 Task: Create a due date automation trigger when advanced on, on the monday of the week a card is due add fields without custom field "Resume" set to a number greater or equal to 1 and lower or equal to 10 at 11:00 AM.
Action: Mouse moved to (1292, 100)
Screenshot: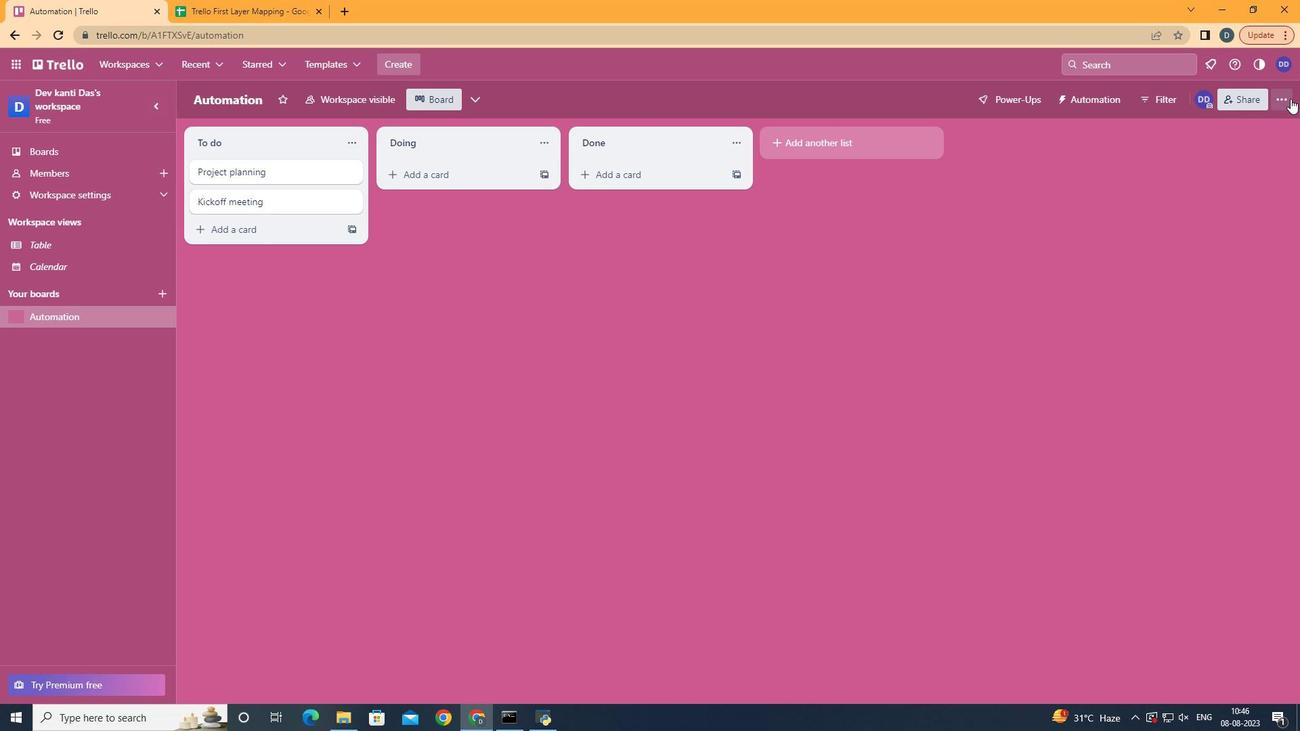 
Action: Mouse pressed left at (1292, 100)
Screenshot: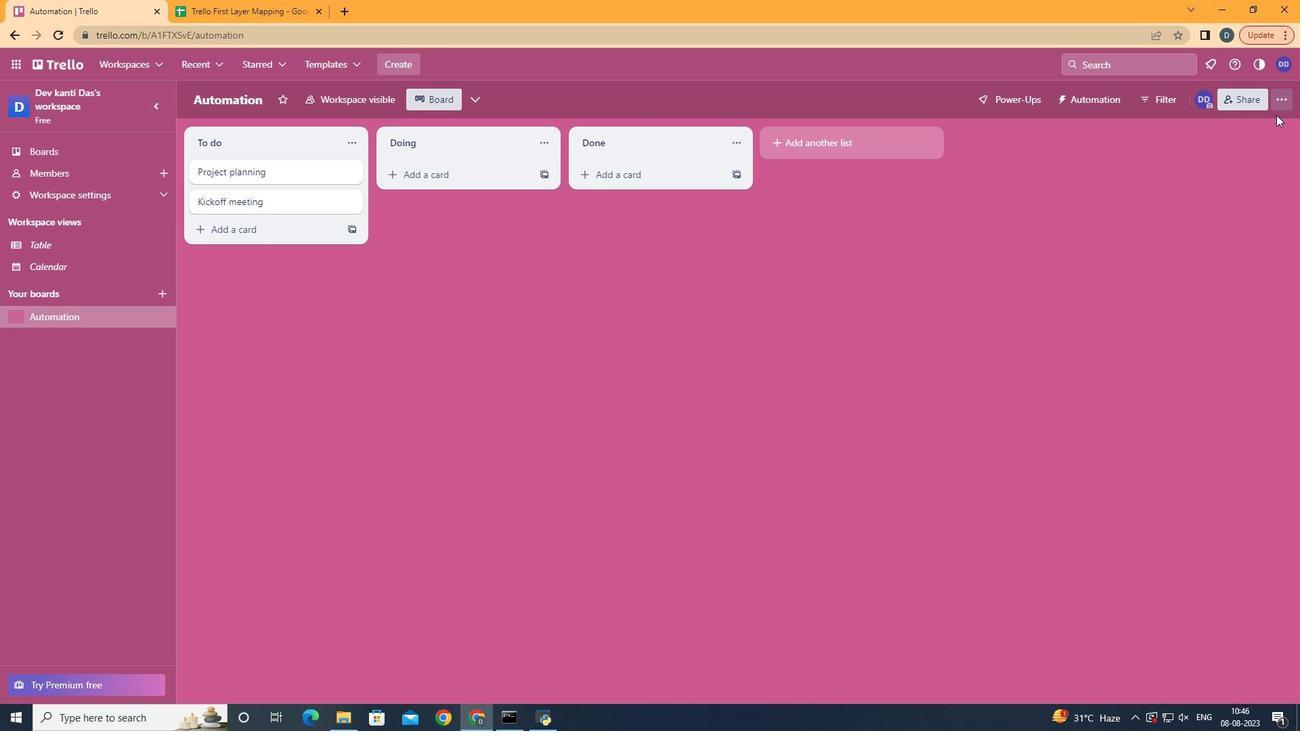 
Action: Mouse moved to (1176, 272)
Screenshot: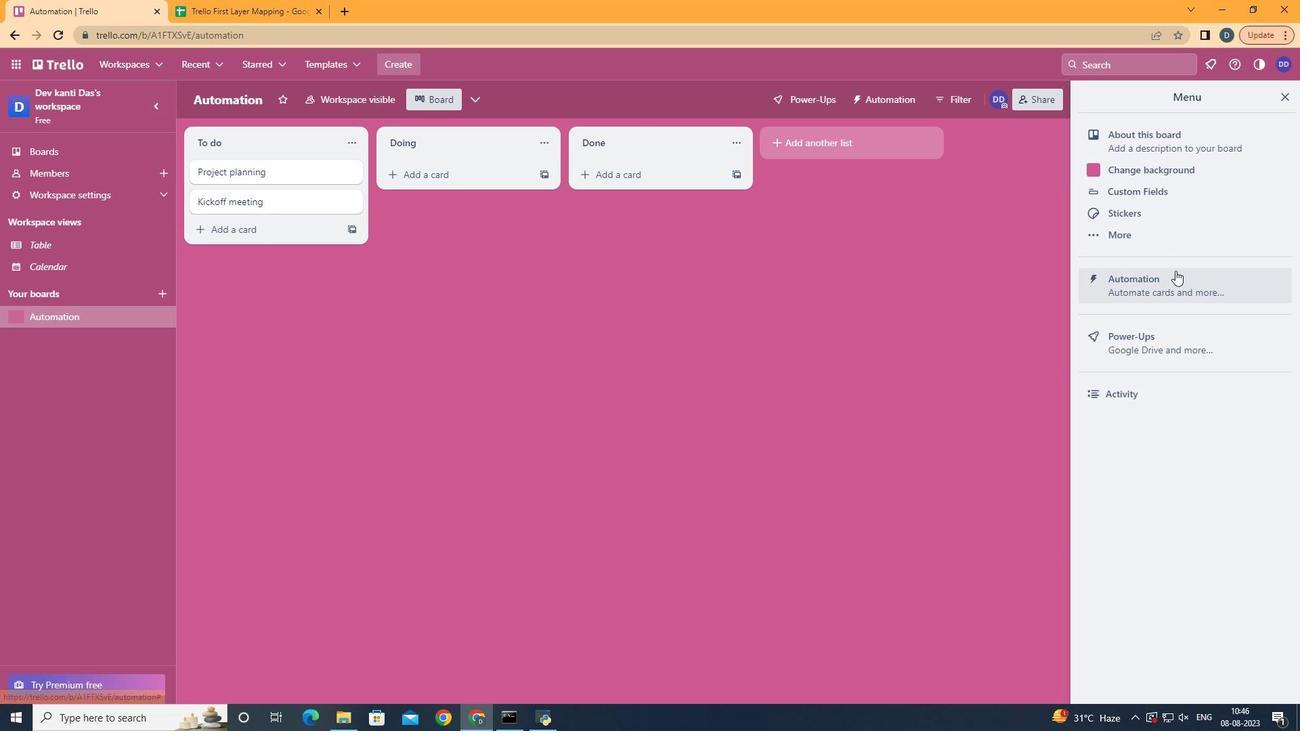
Action: Mouse pressed left at (1176, 272)
Screenshot: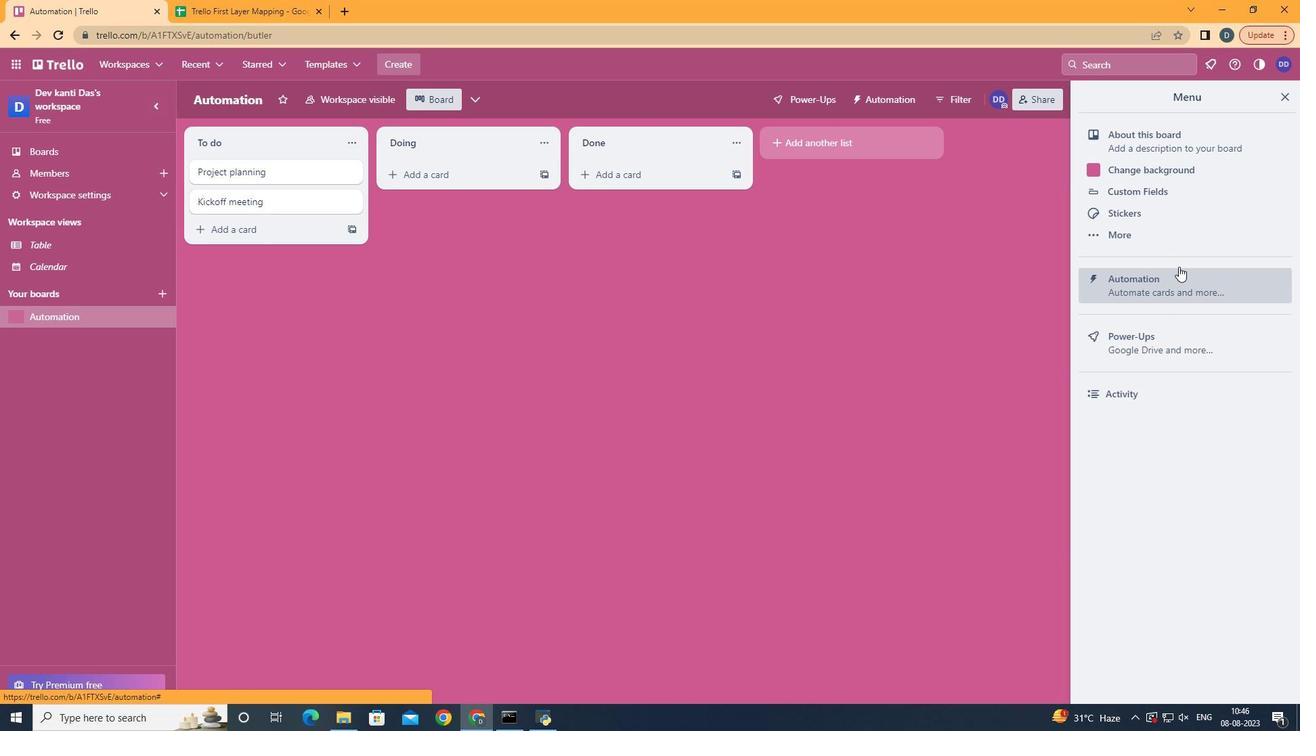 
Action: Mouse moved to (231, 272)
Screenshot: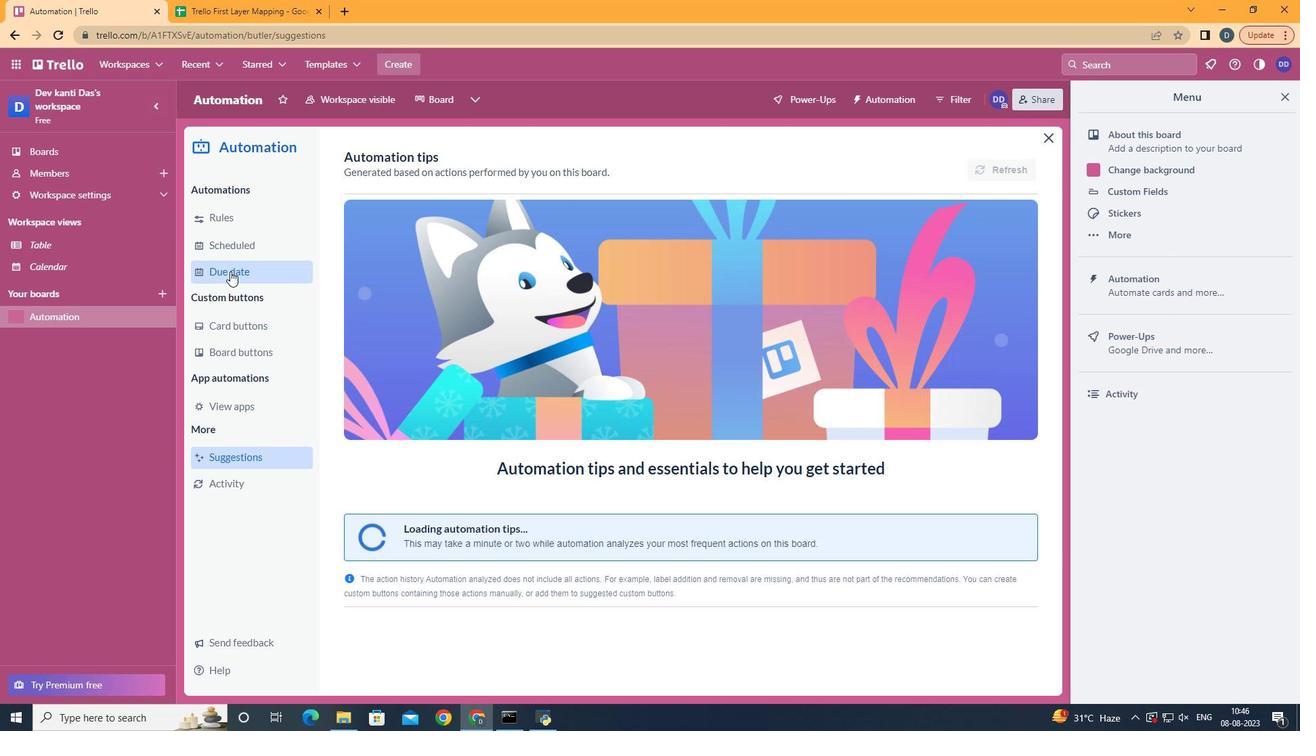 
Action: Mouse pressed left at (231, 272)
Screenshot: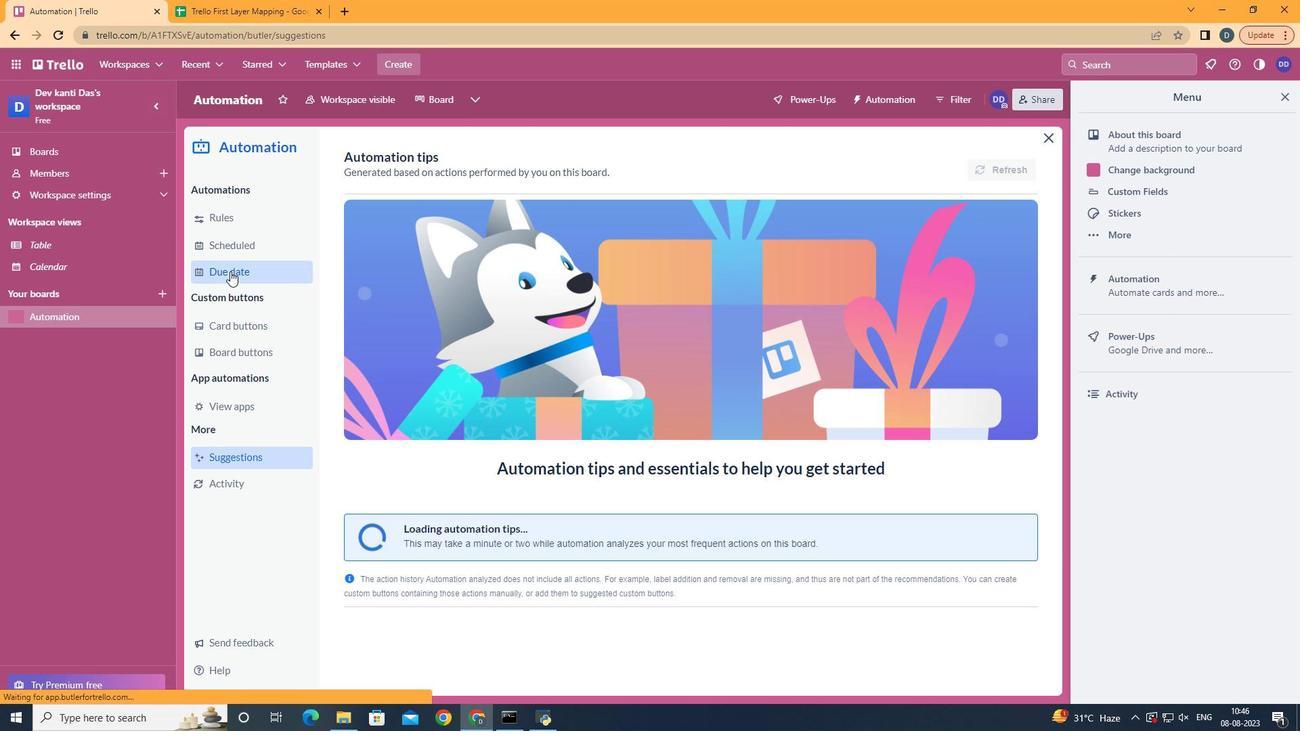 
Action: Mouse moved to (933, 165)
Screenshot: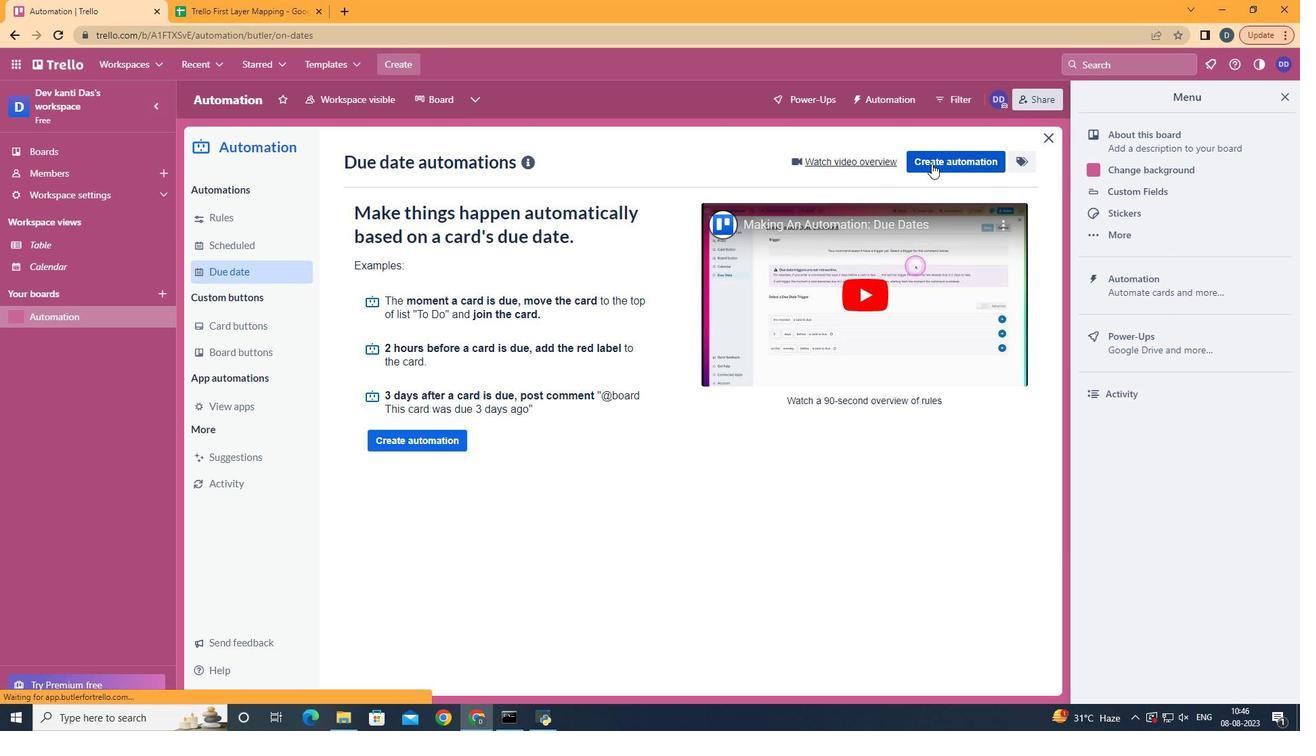 
Action: Mouse pressed left at (933, 165)
Screenshot: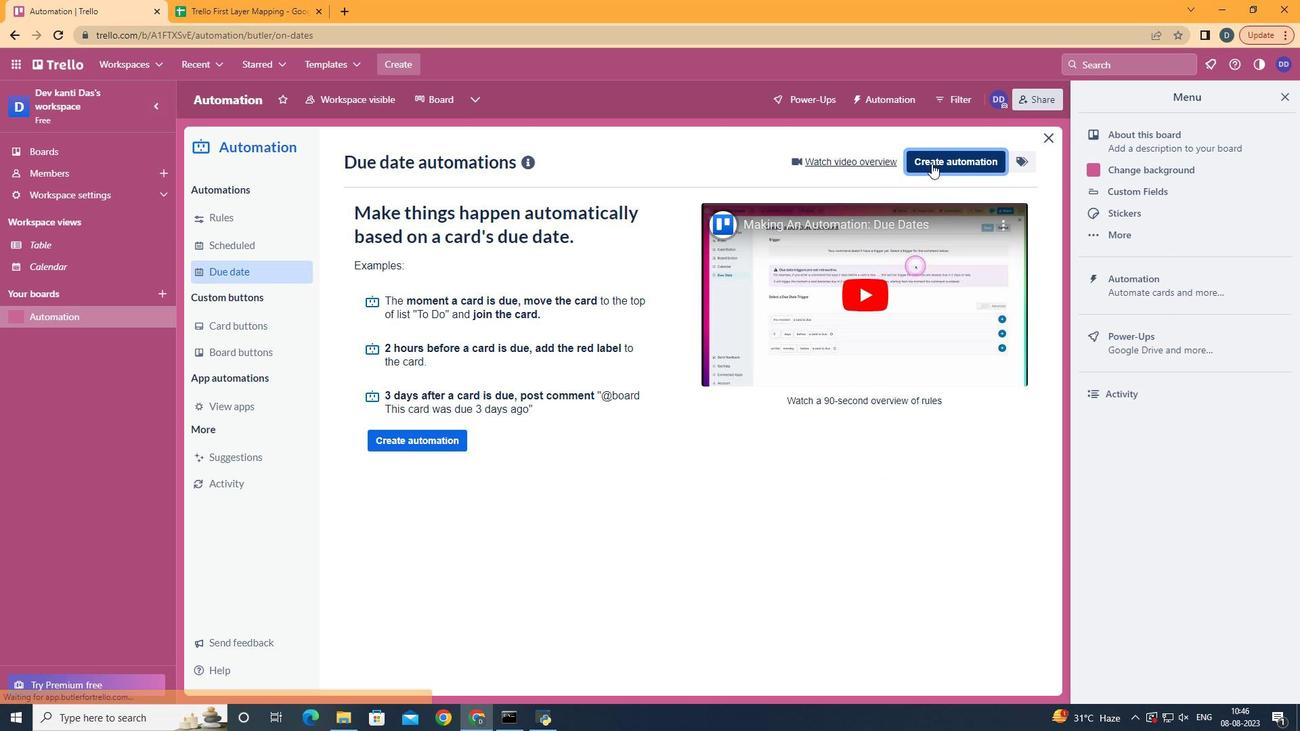 
Action: Mouse moved to (700, 293)
Screenshot: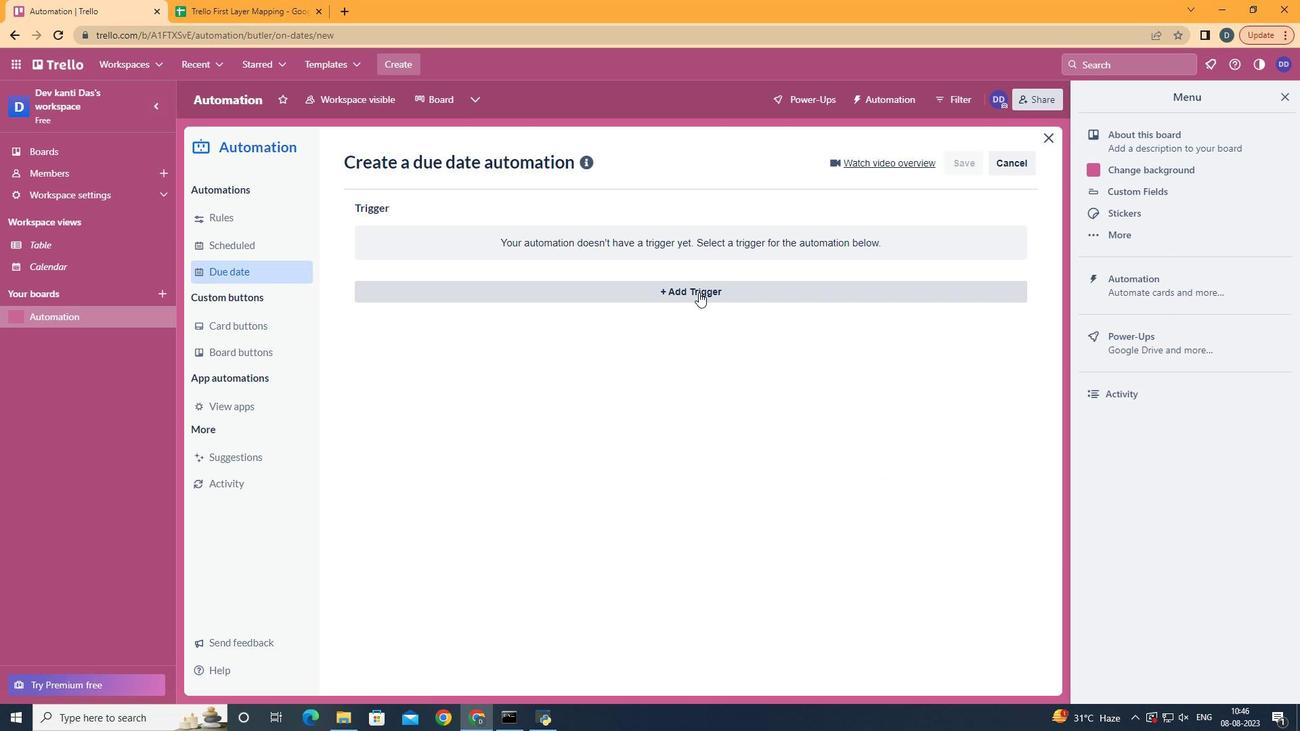 
Action: Mouse pressed left at (700, 293)
Screenshot: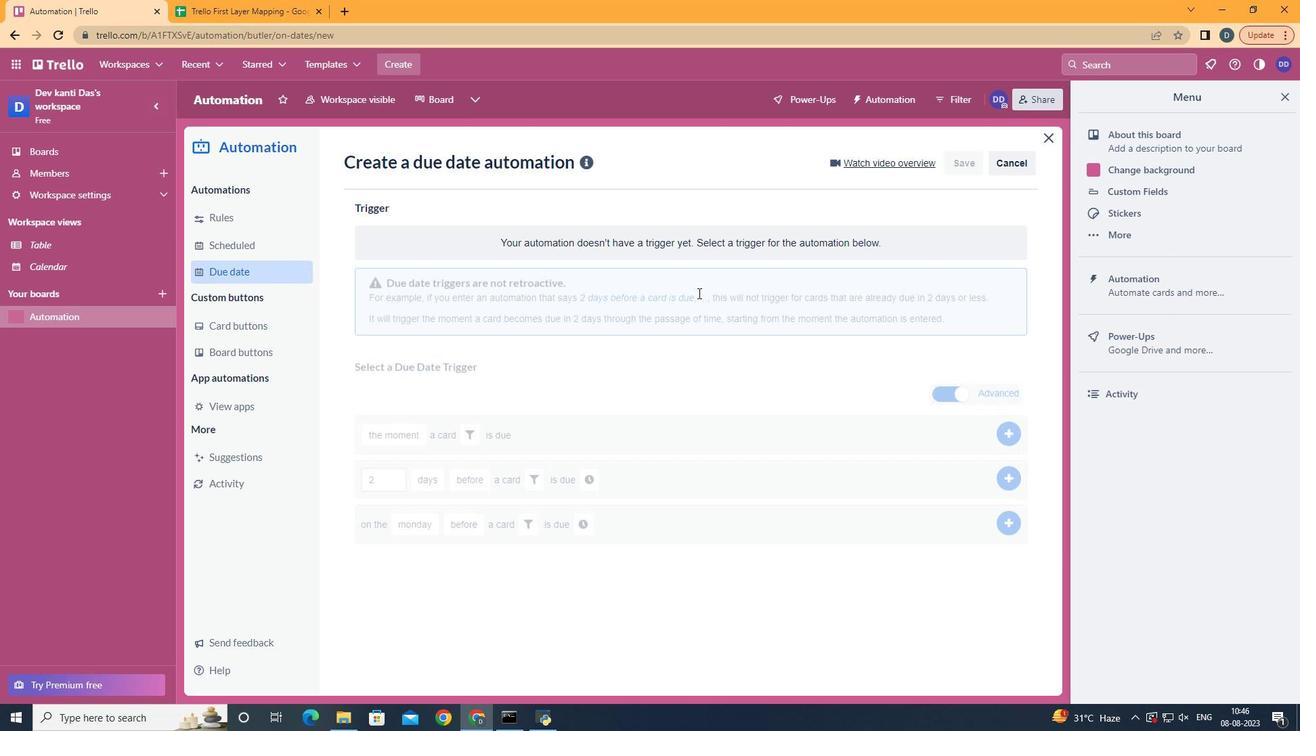 
Action: Mouse moved to (441, 360)
Screenshot: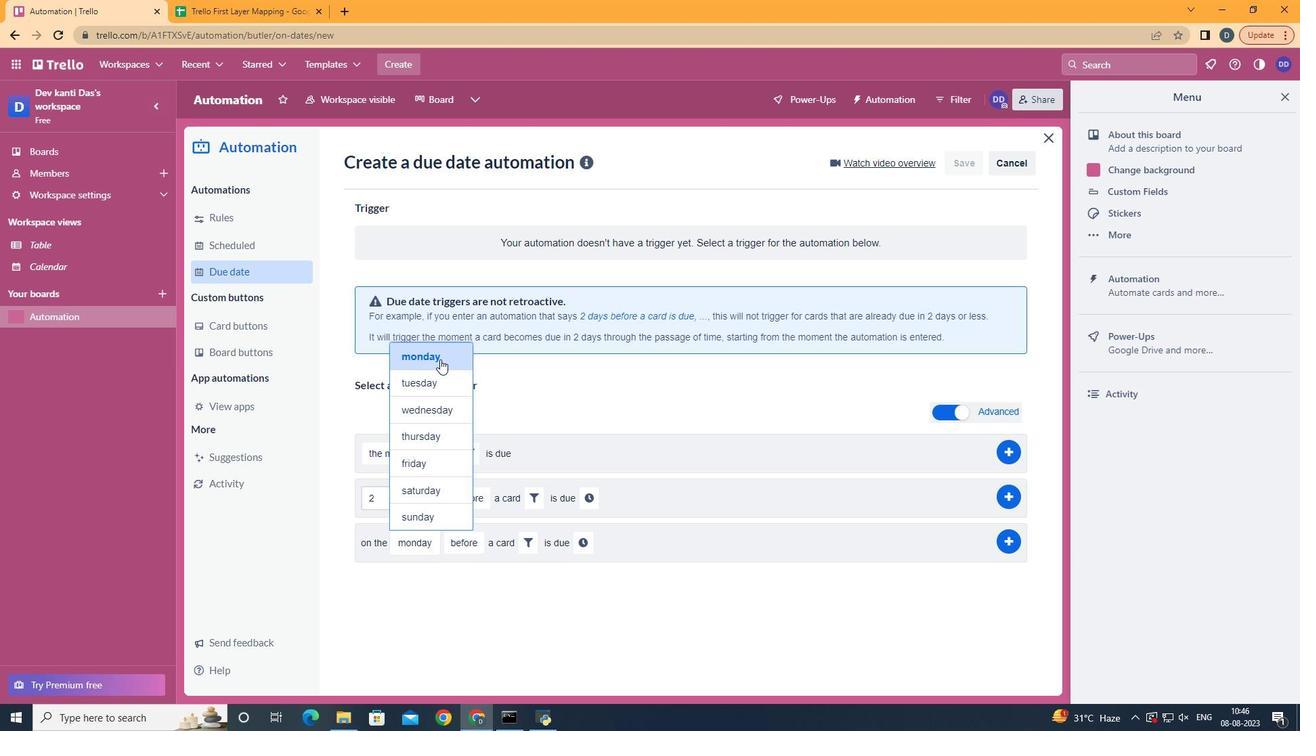 
Action: Mouse pressed left at (441, 360)
Screenshot: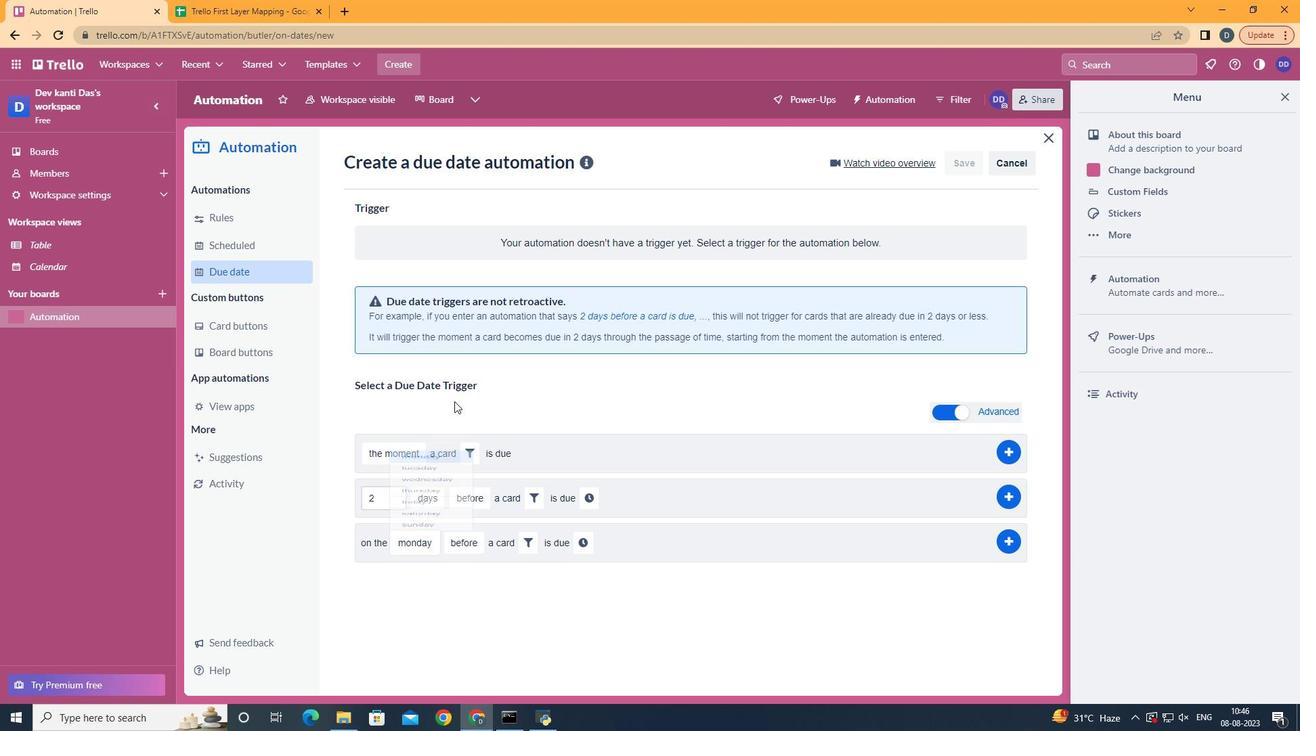 
Action: Mouse moved to (472, 627)
Screenshot: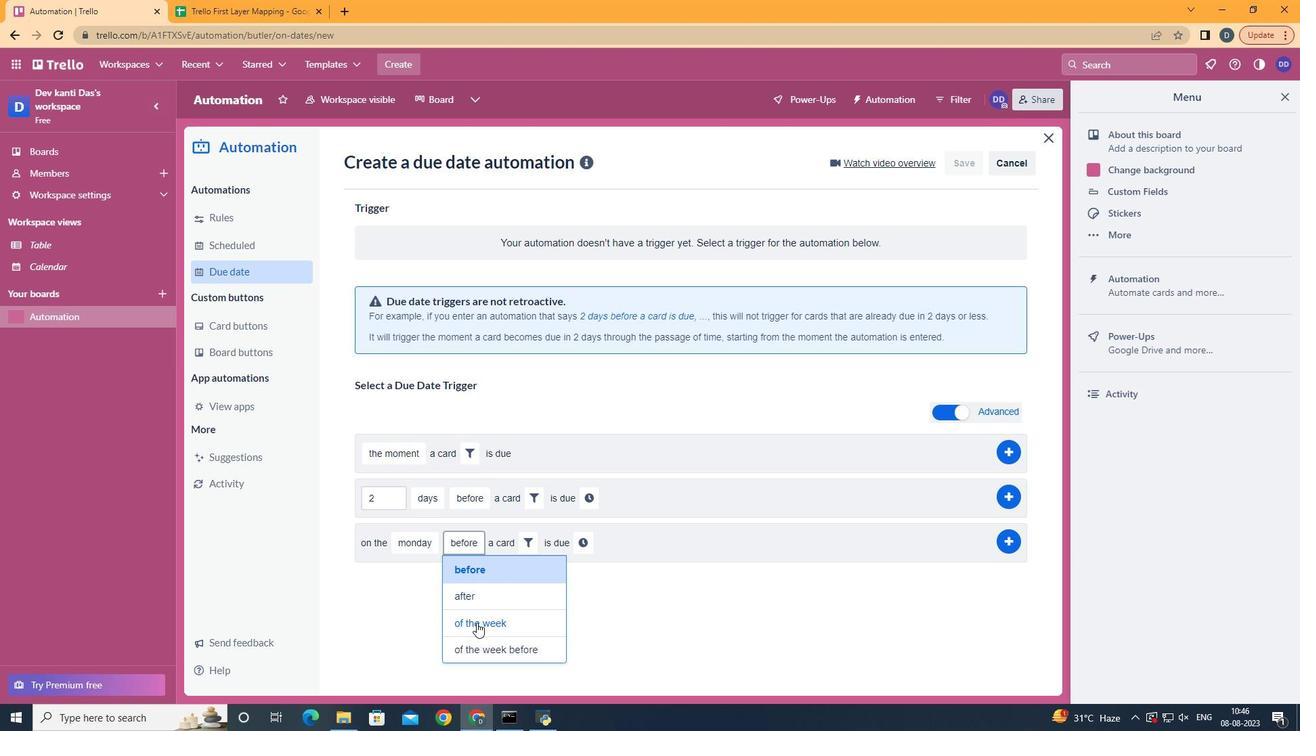 
Action: Mouse pressed left at (472, 627)
Screenshot: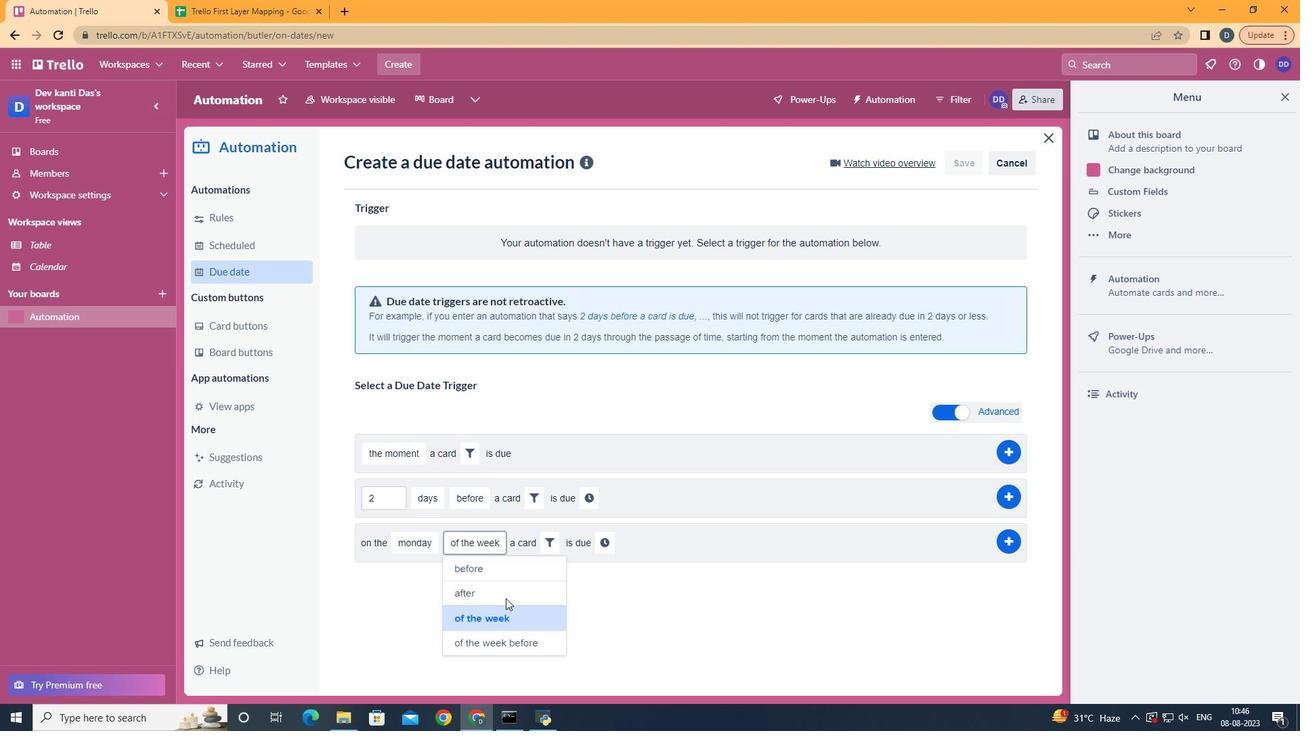 
Action: Mouse moved to (547, 545)
Screenshot: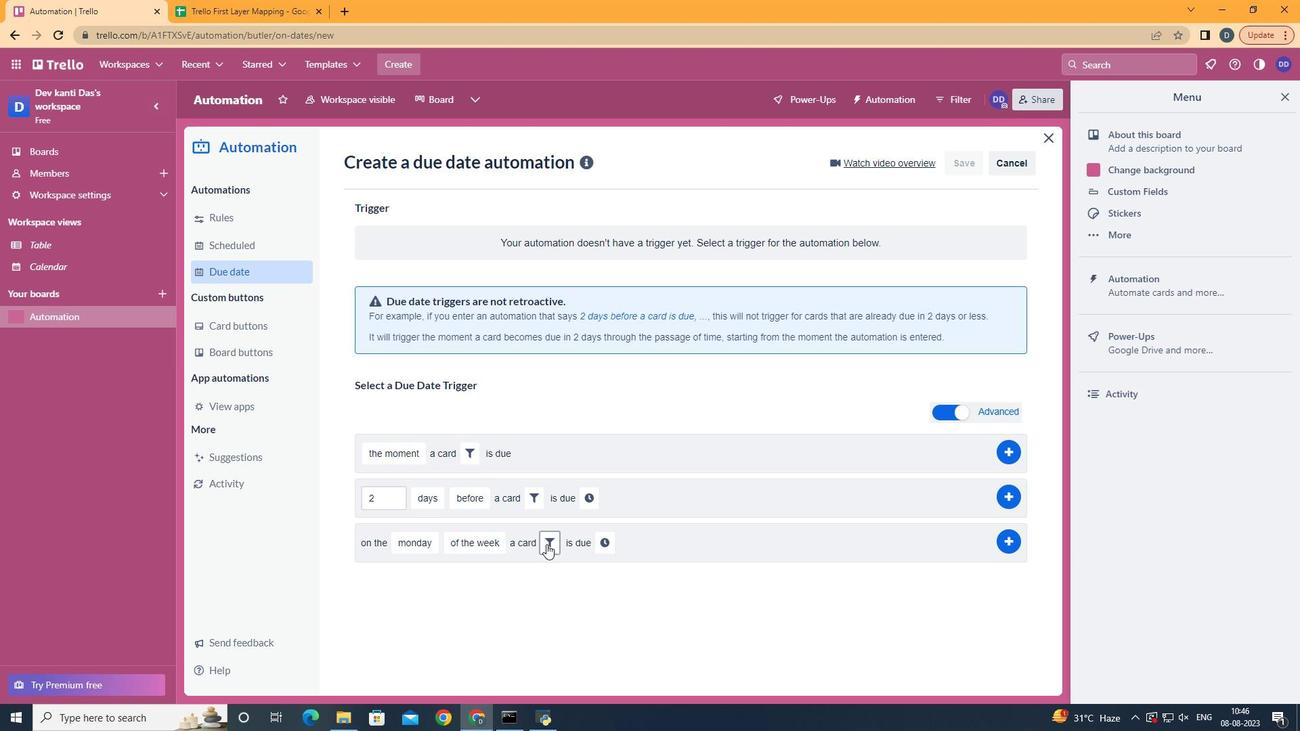 
Action: Mouse pressed left at (547, 545)
Screenshot: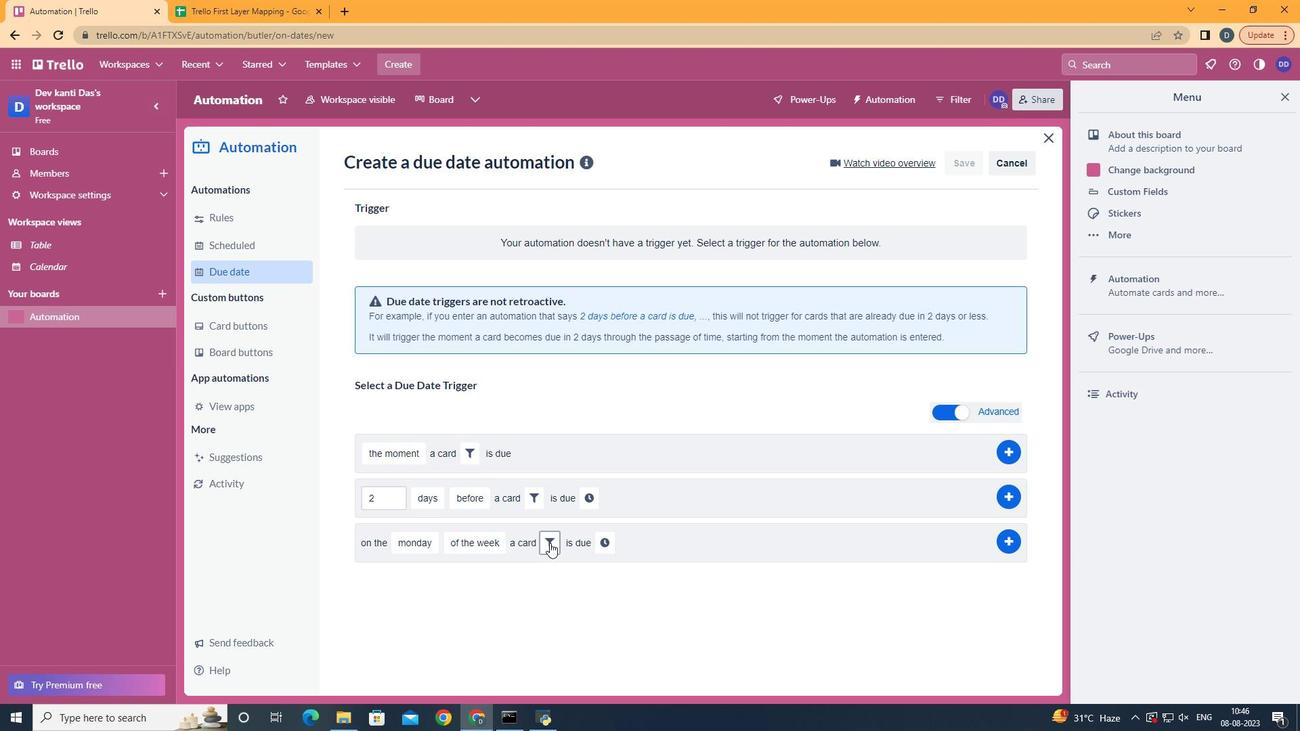
Action: Mouse moved to (767, 587)
Screenshot: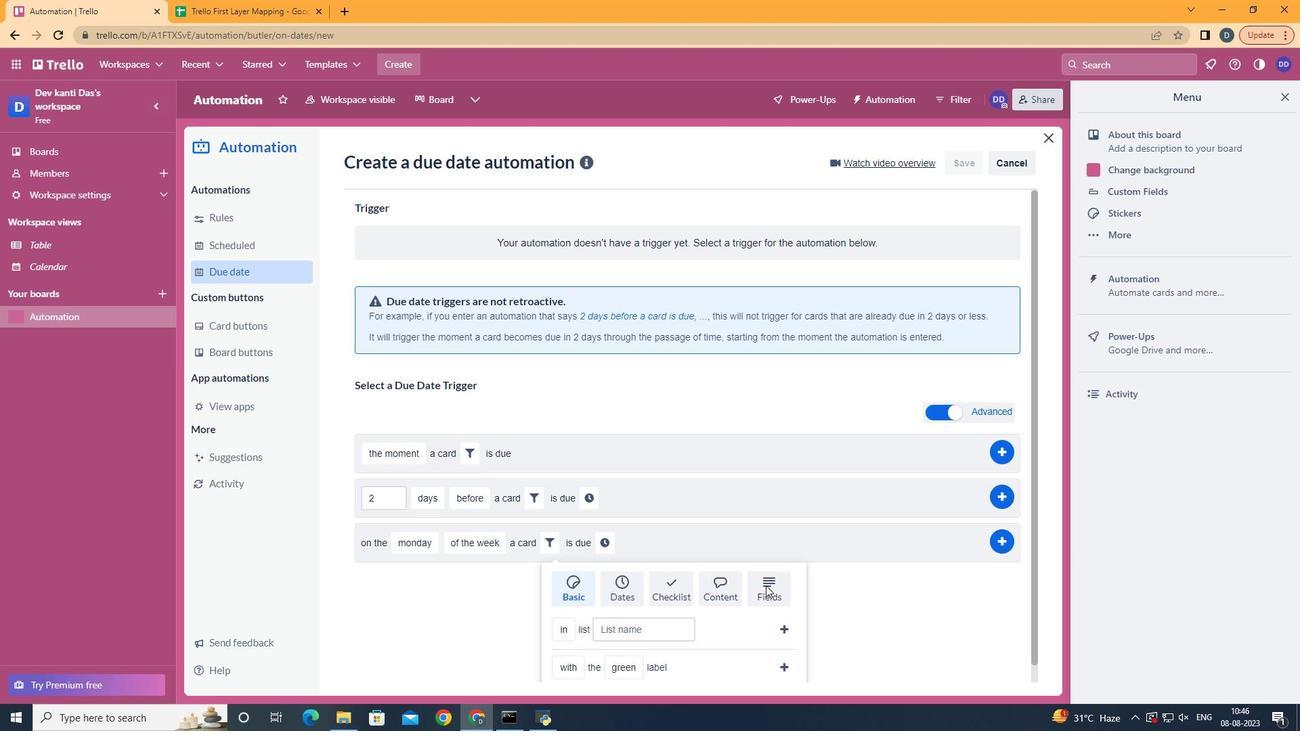 
Action: Mouse pressed left at (767, 587)
Screenshot: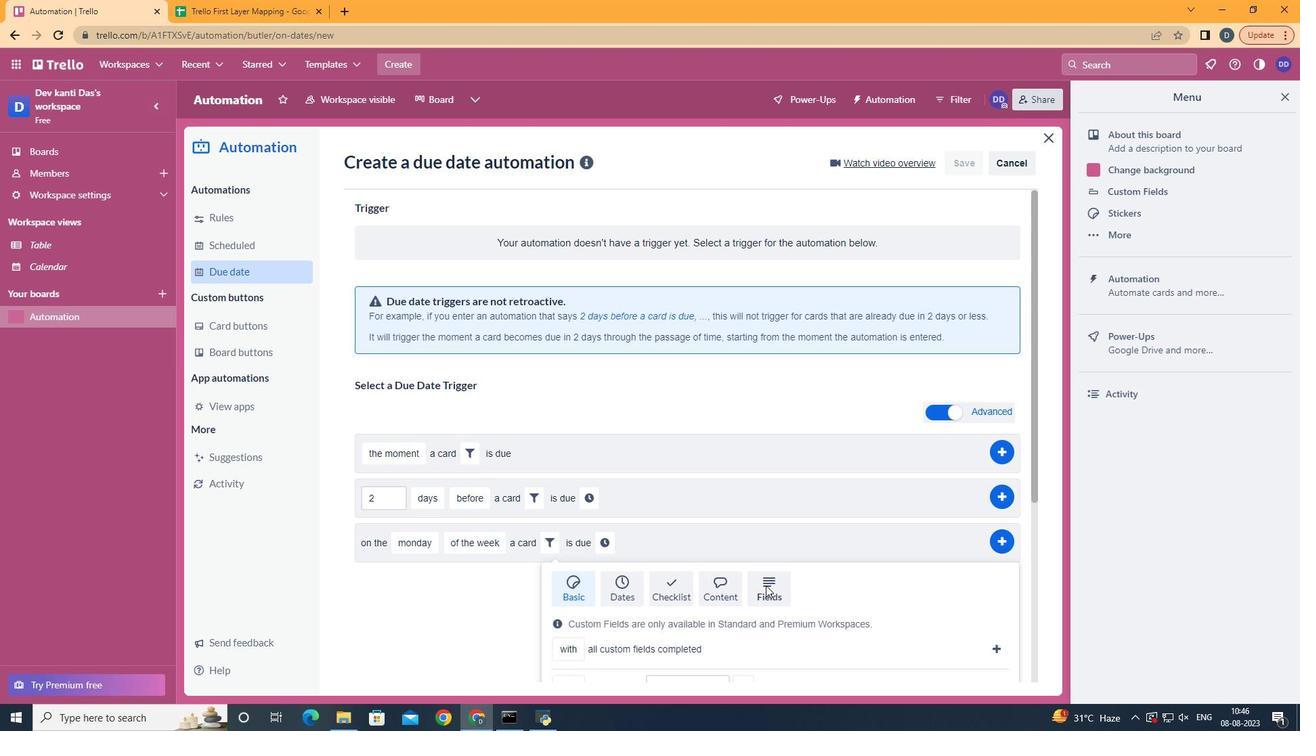 
Action: Mouse scrolled (767, 586) with delta (0, 0)
Screenshot: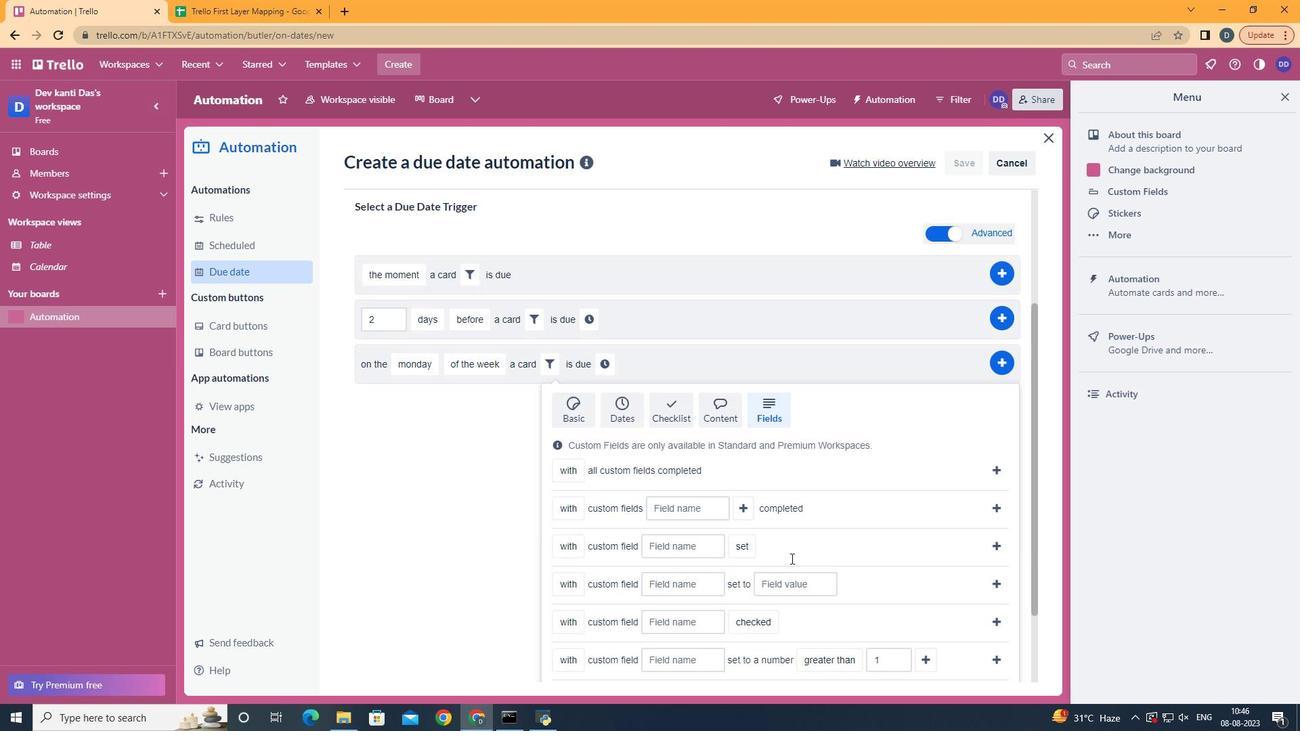 
Action: Mouse scrolled (767, 586) with delta (0, 0)
Screenshot: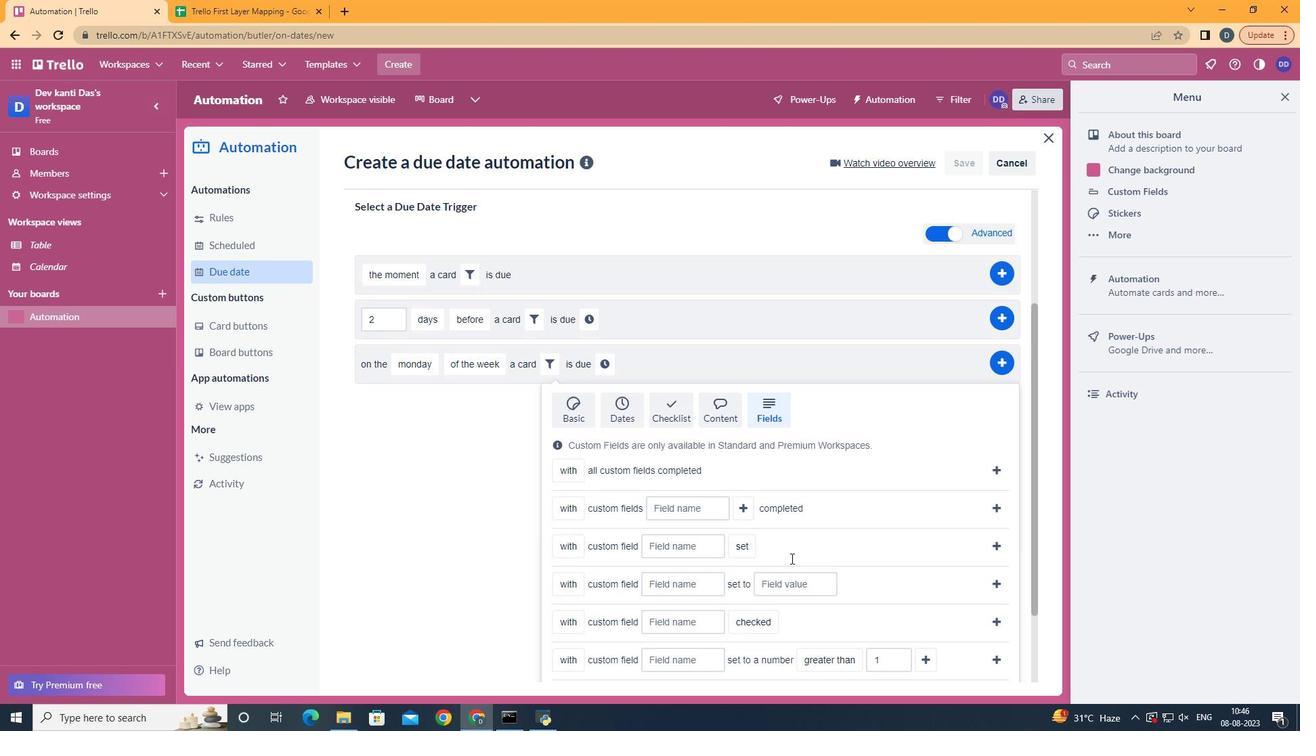 
Action: Mouse scrolled (767, 586) with delta (0, 0)
Screenshot: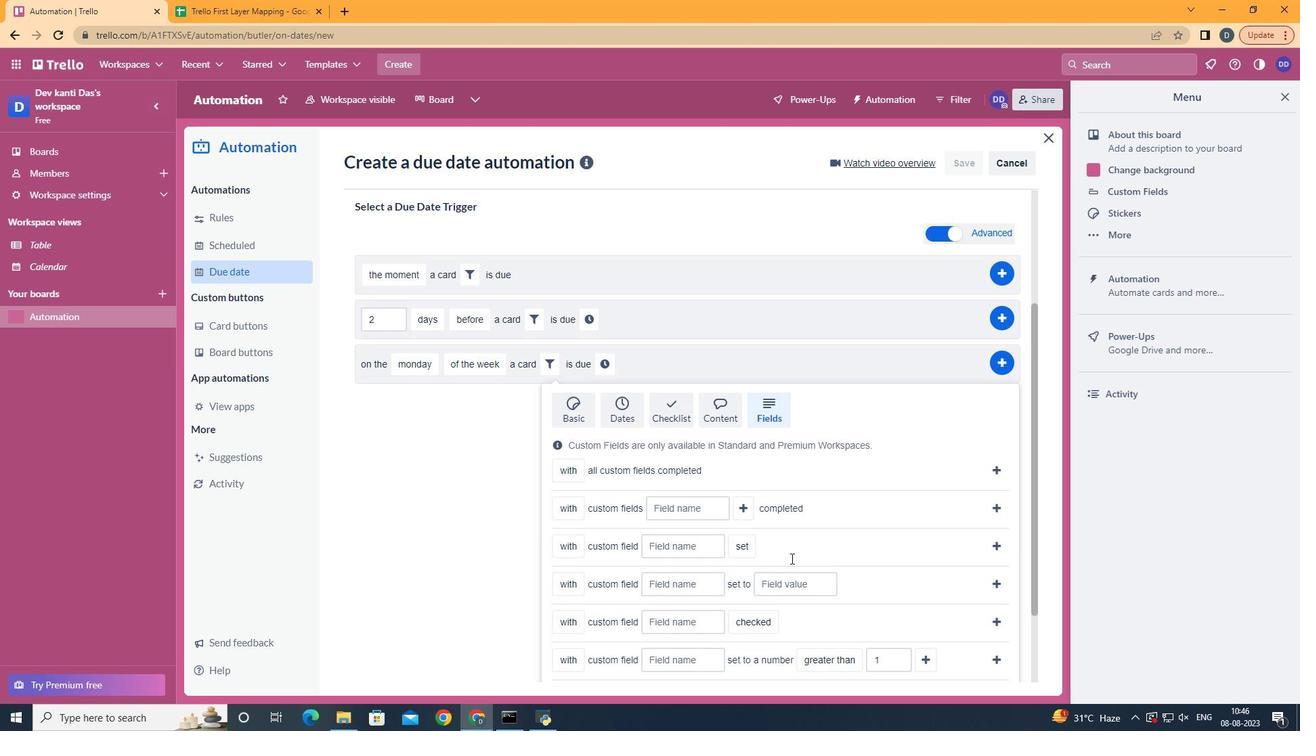 
Action: Mouse scrolled (767, 586) with delta (0, 0)
Screenshot: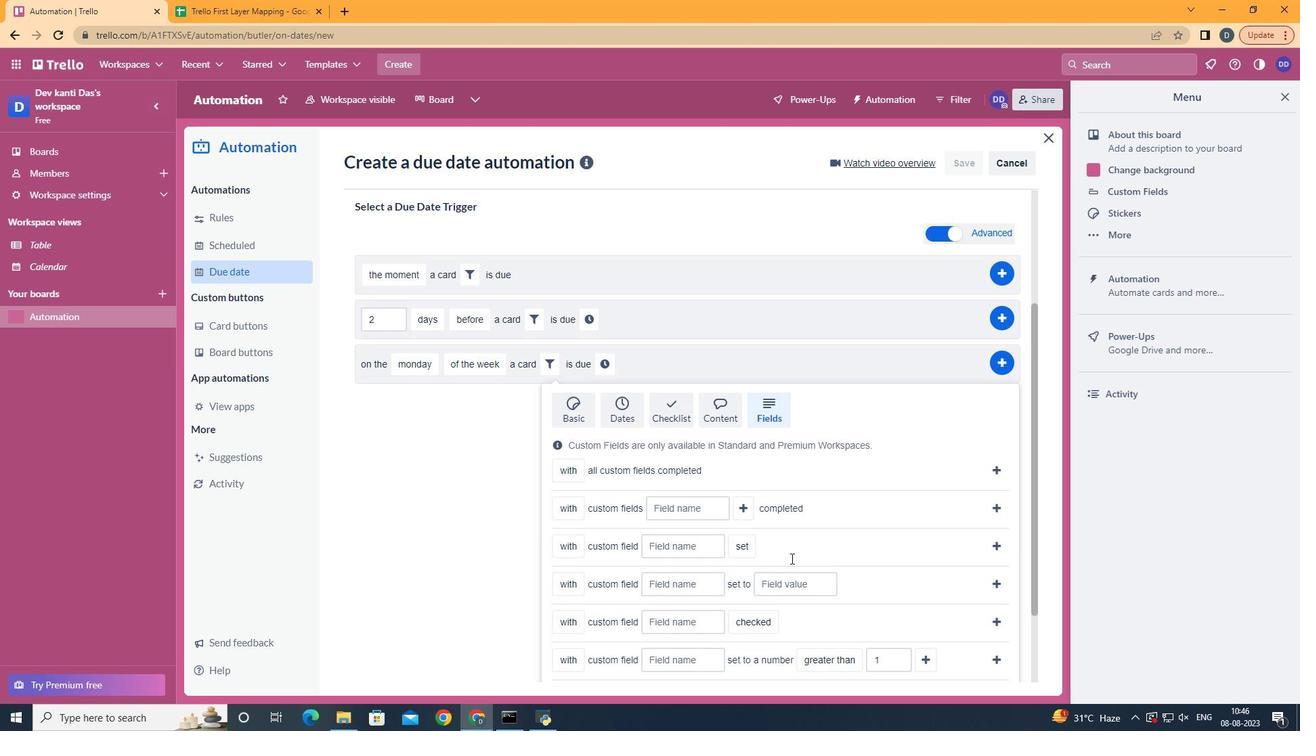 
Action: Mouse scrolled (767, 586) with delta (0, 0)
Screenshot: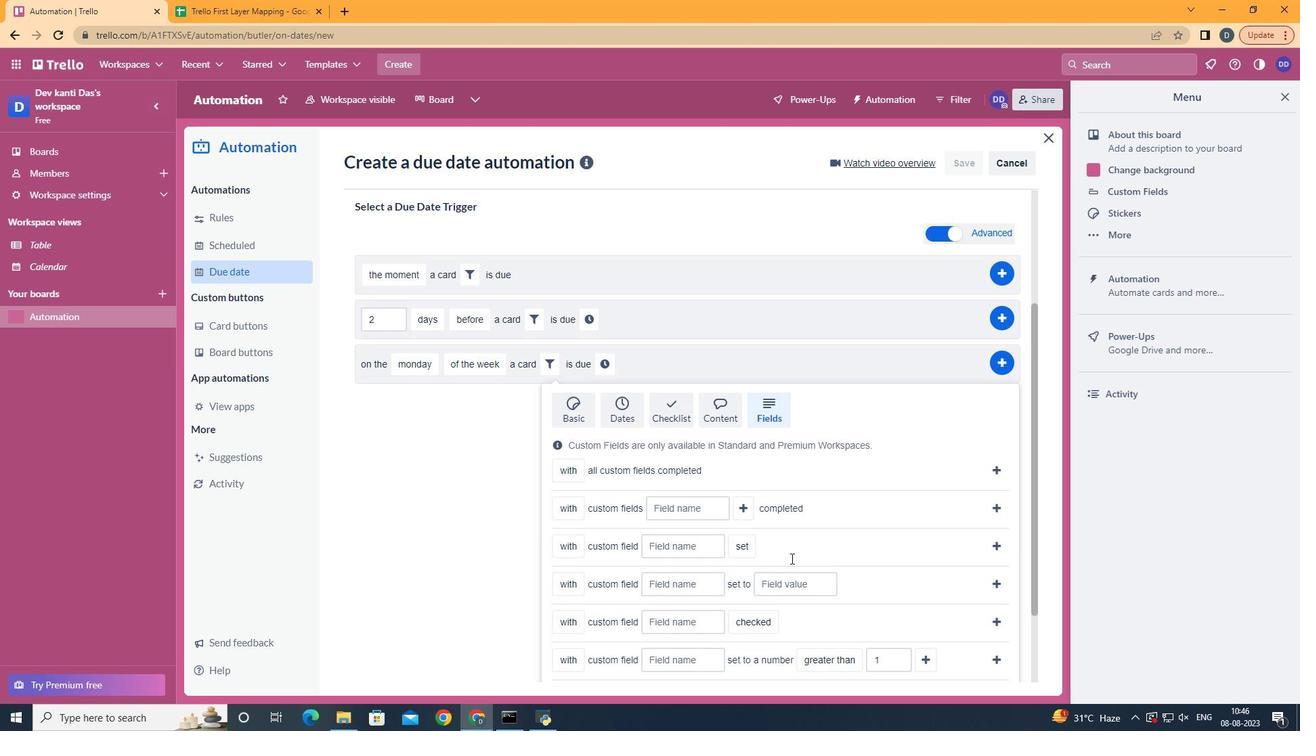 
Action: Mouse moved to (578, 608)
Screenshot: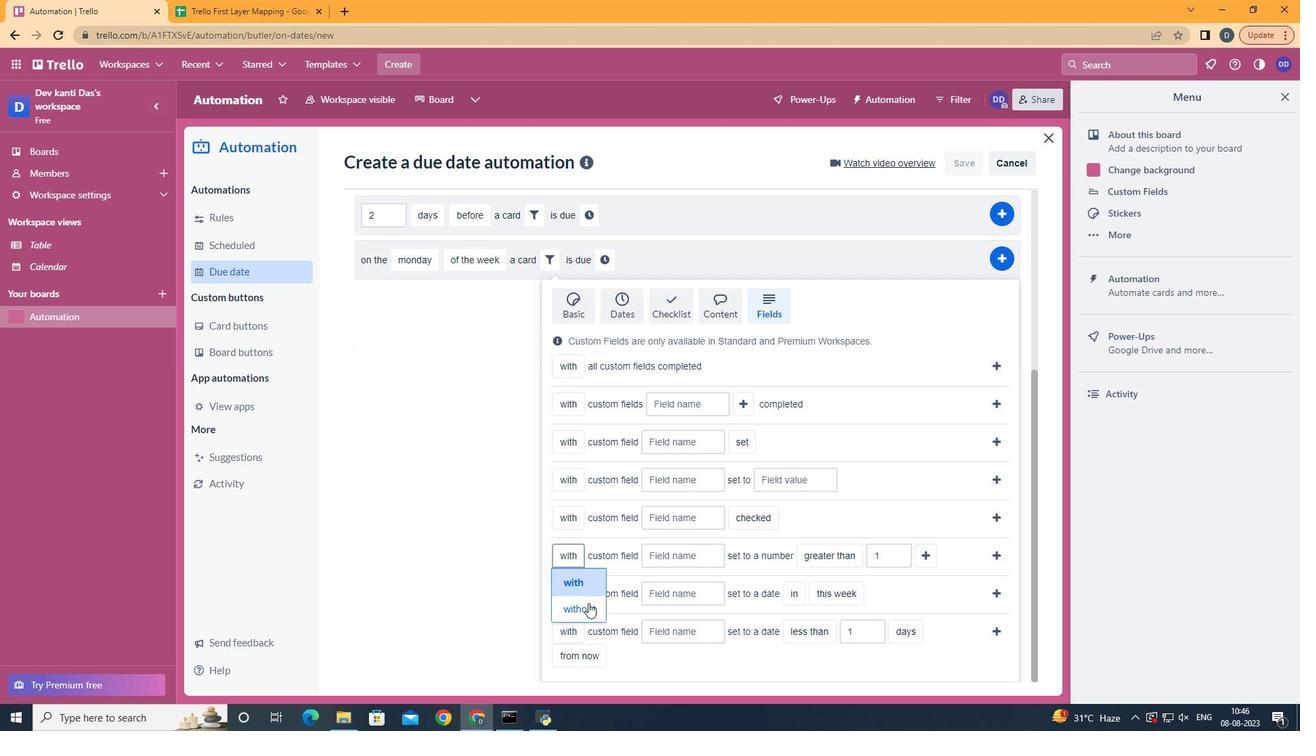 
Action: Mouse pressed left at (578, 608)
Screenshot: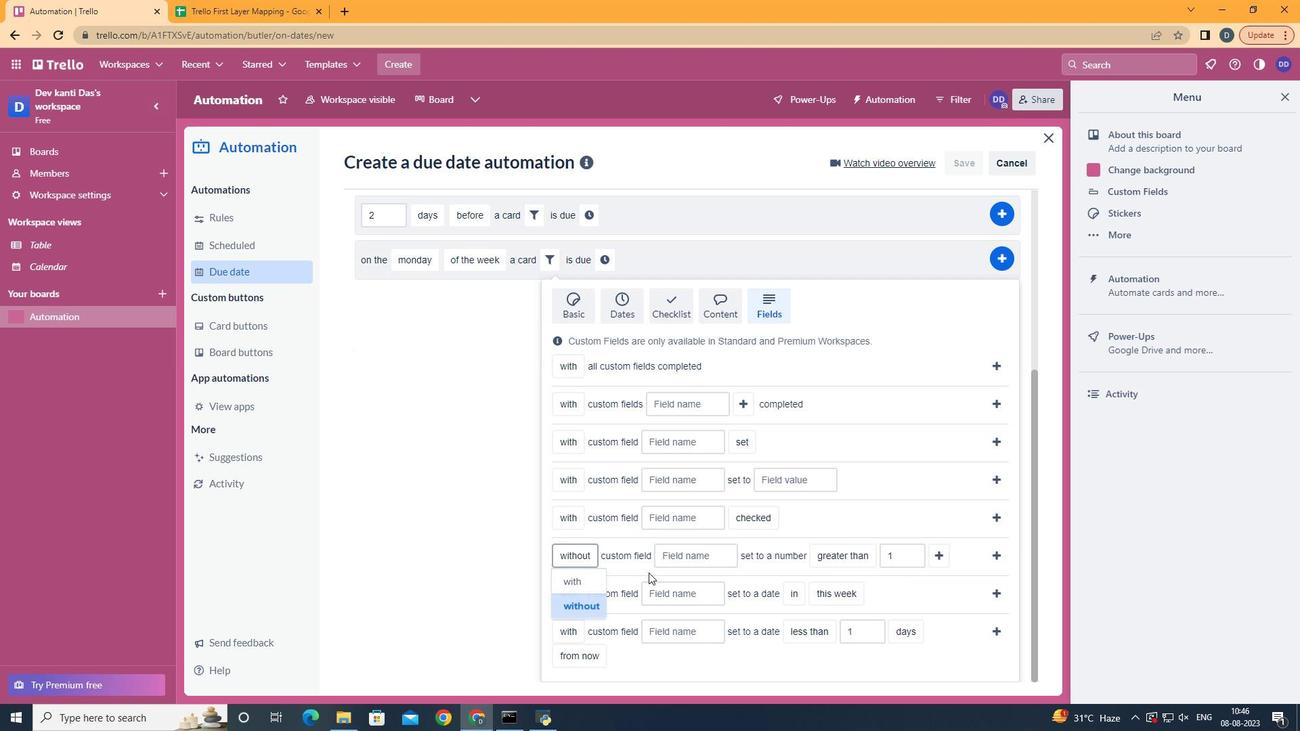 
Action: Mouse moved to (691, 551)
Screenshot: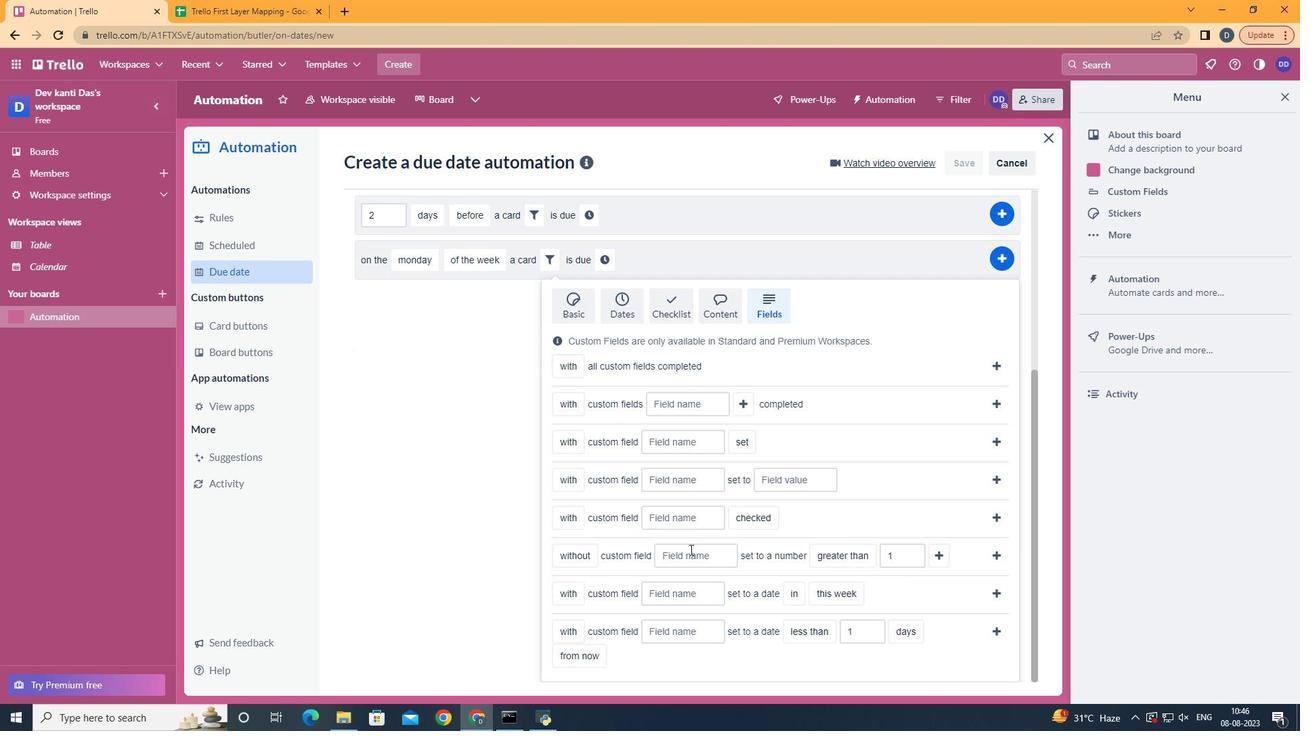 
Action: Mouse pressed left at (691, 551)
Screenshot: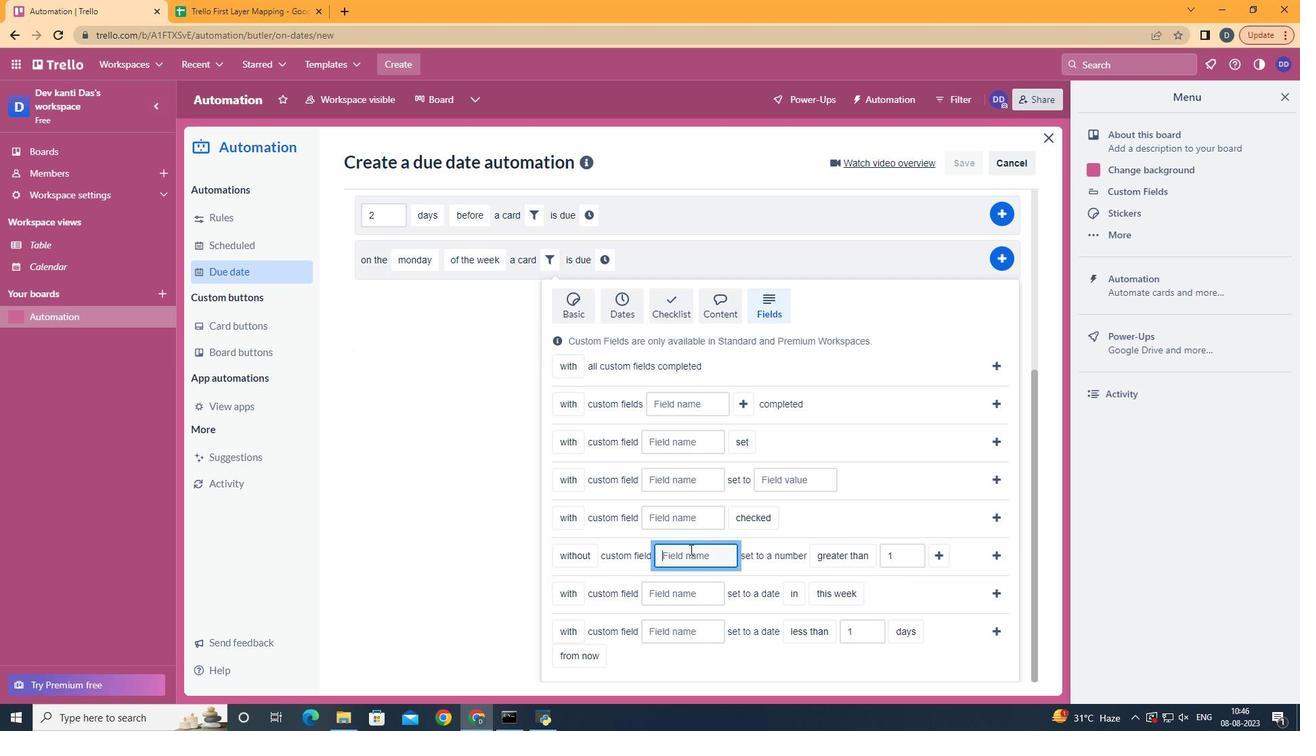 
Action: Key pressed <Key.shift>Resume
Screenshot: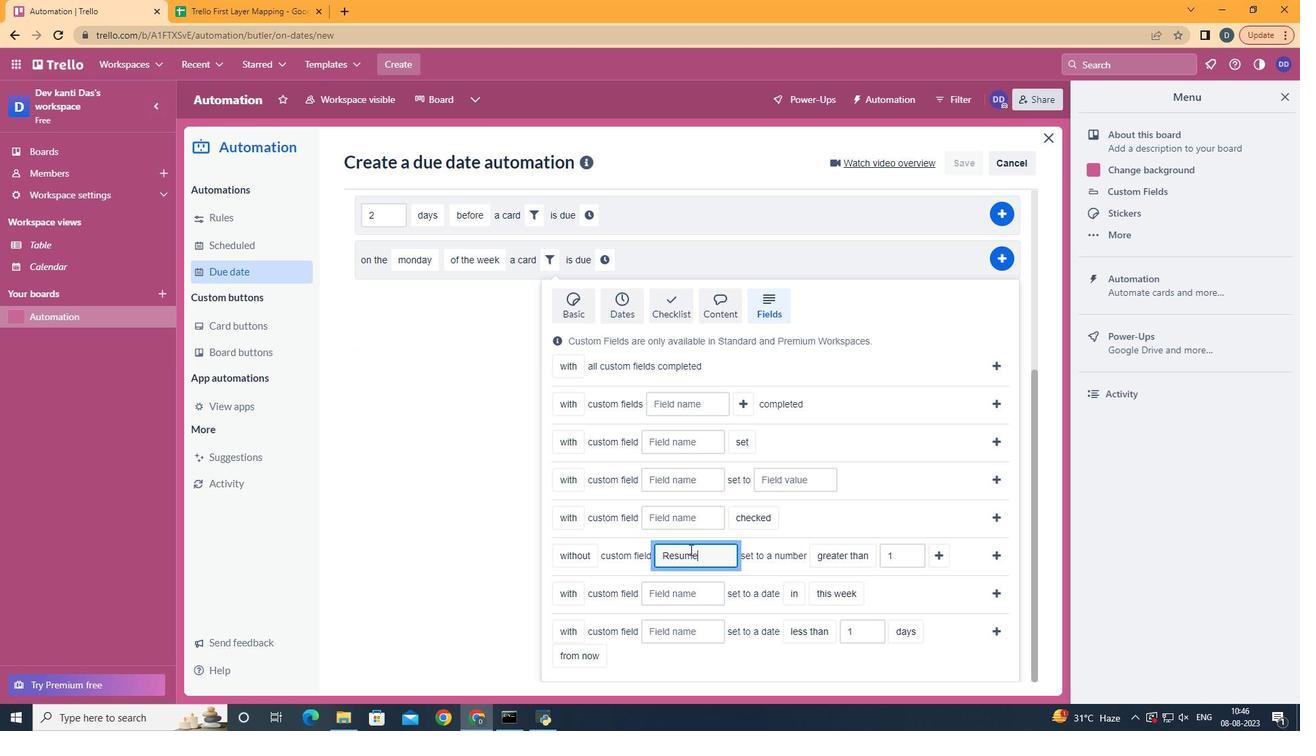 
Action: Mouse moved to (858, 604)
Screenshot: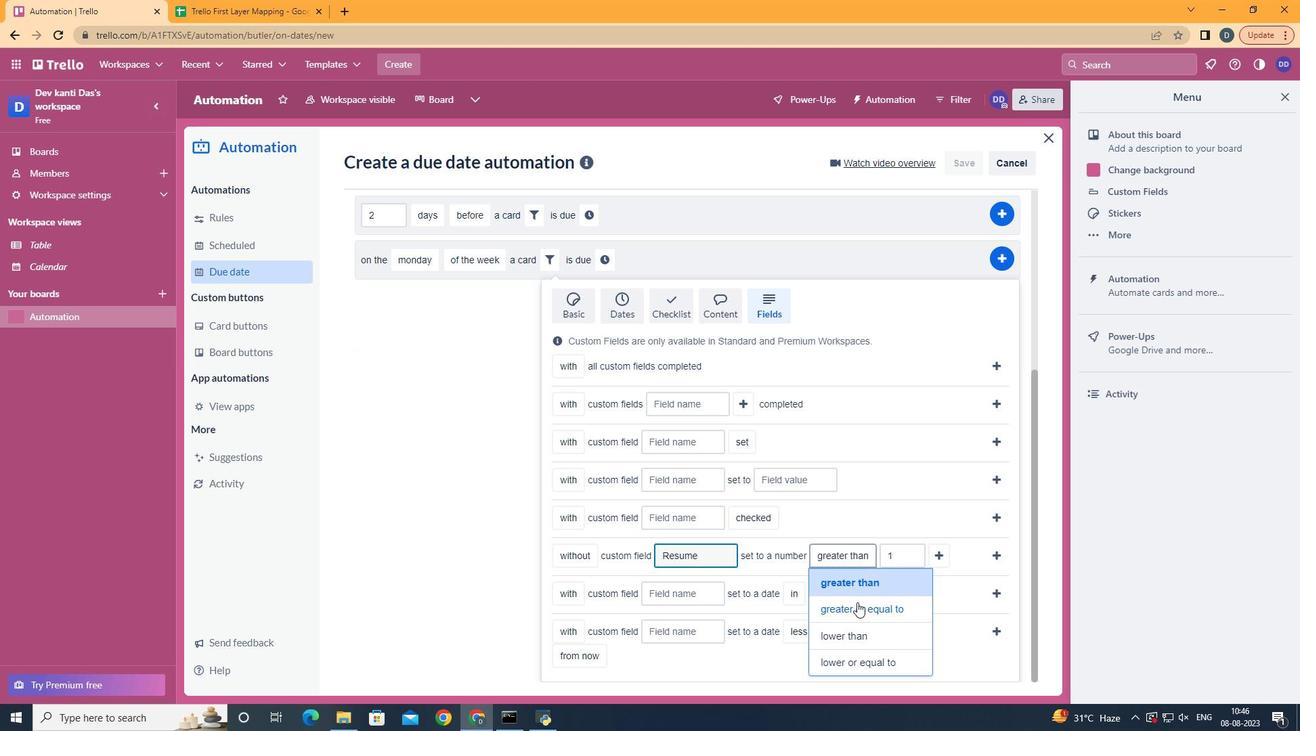 
Action: Mouse pressed left at (858, 604)
Screenshot: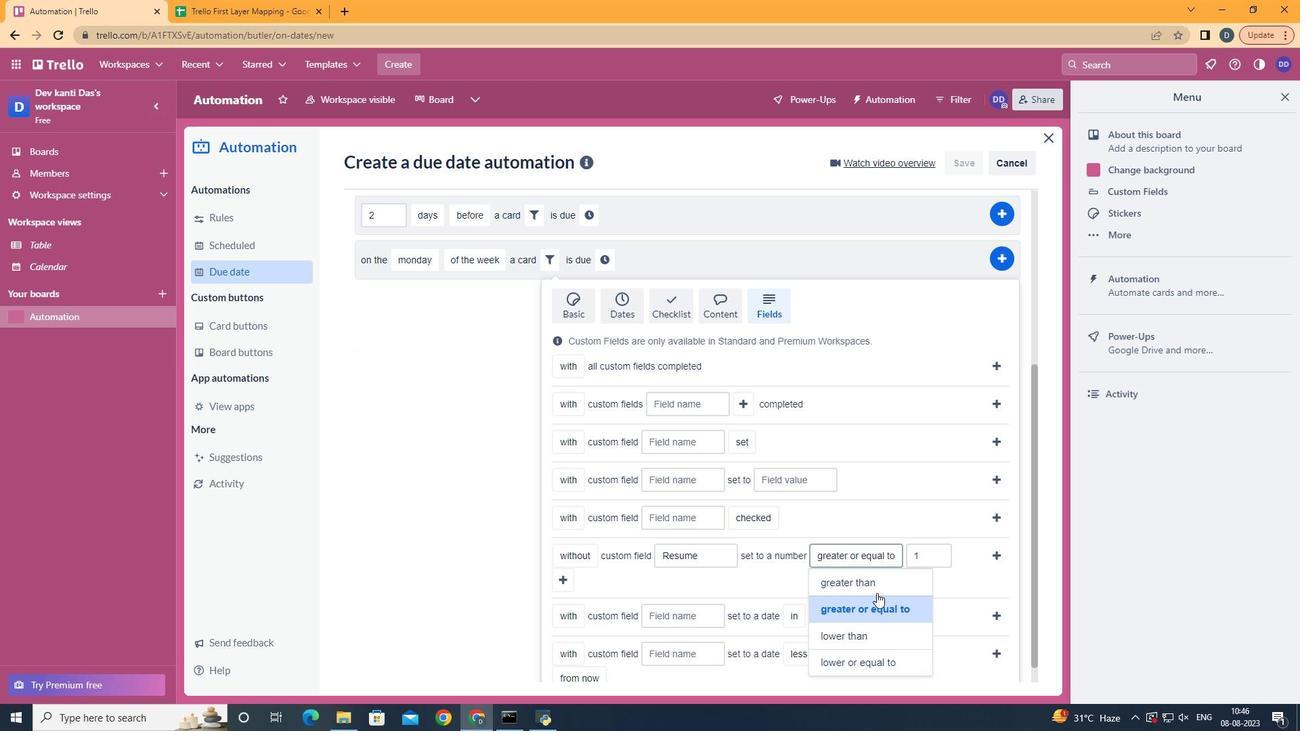 
Action: Mouse moved to (567, 587)
Screenshot: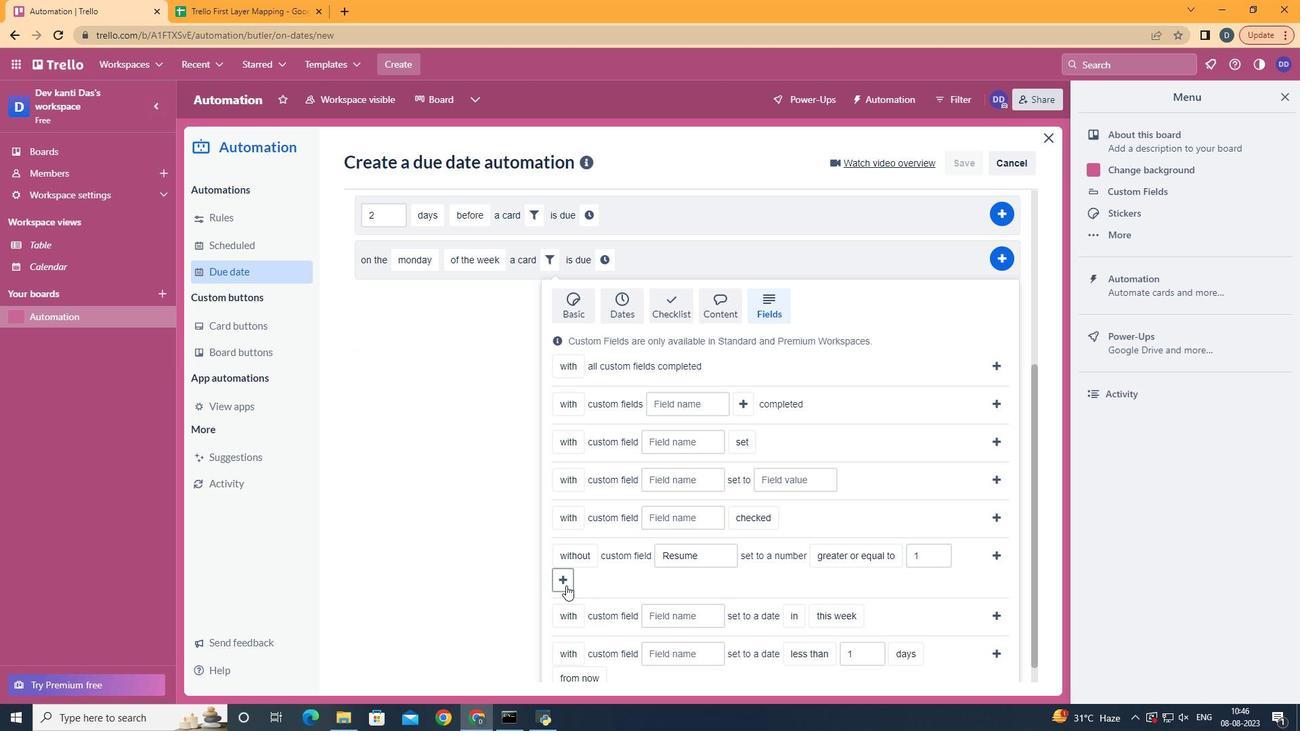
Action: Mouse pressed left at (567, 587)
Screenshot: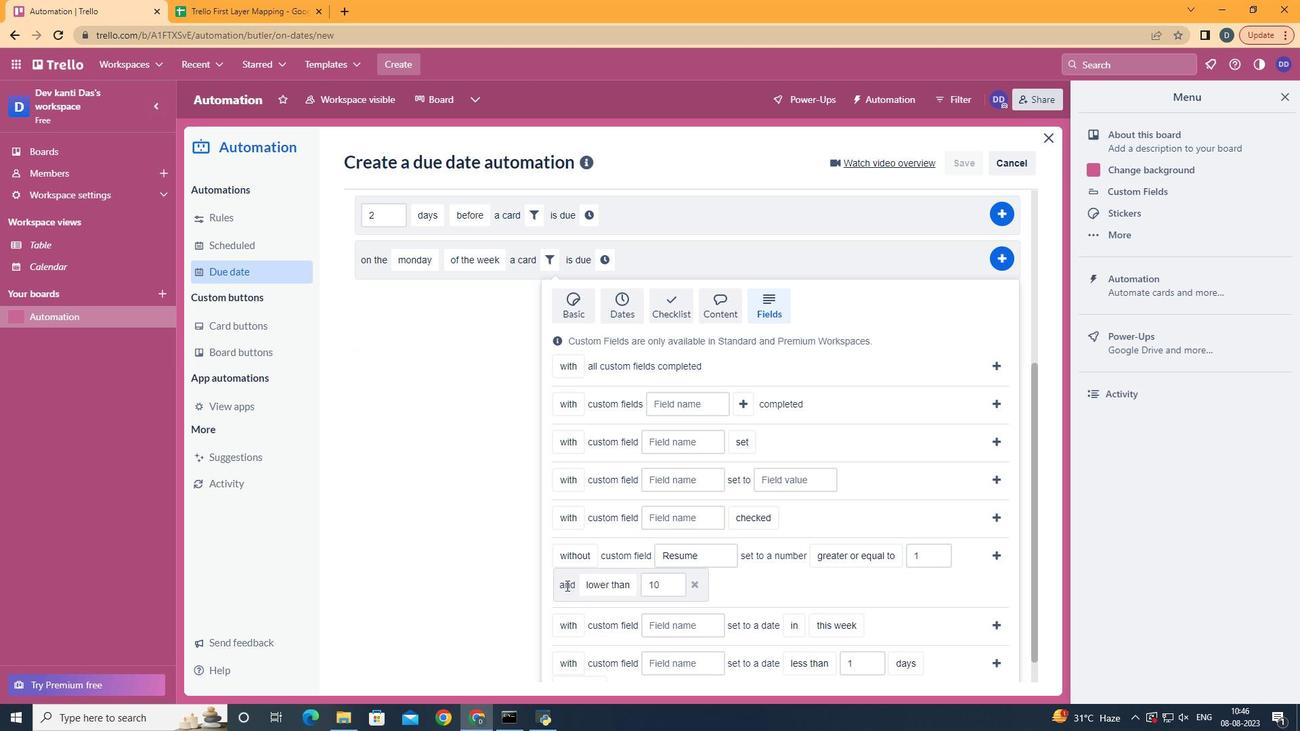 
Action: Mouse moved to (656, 505)
Screenshot: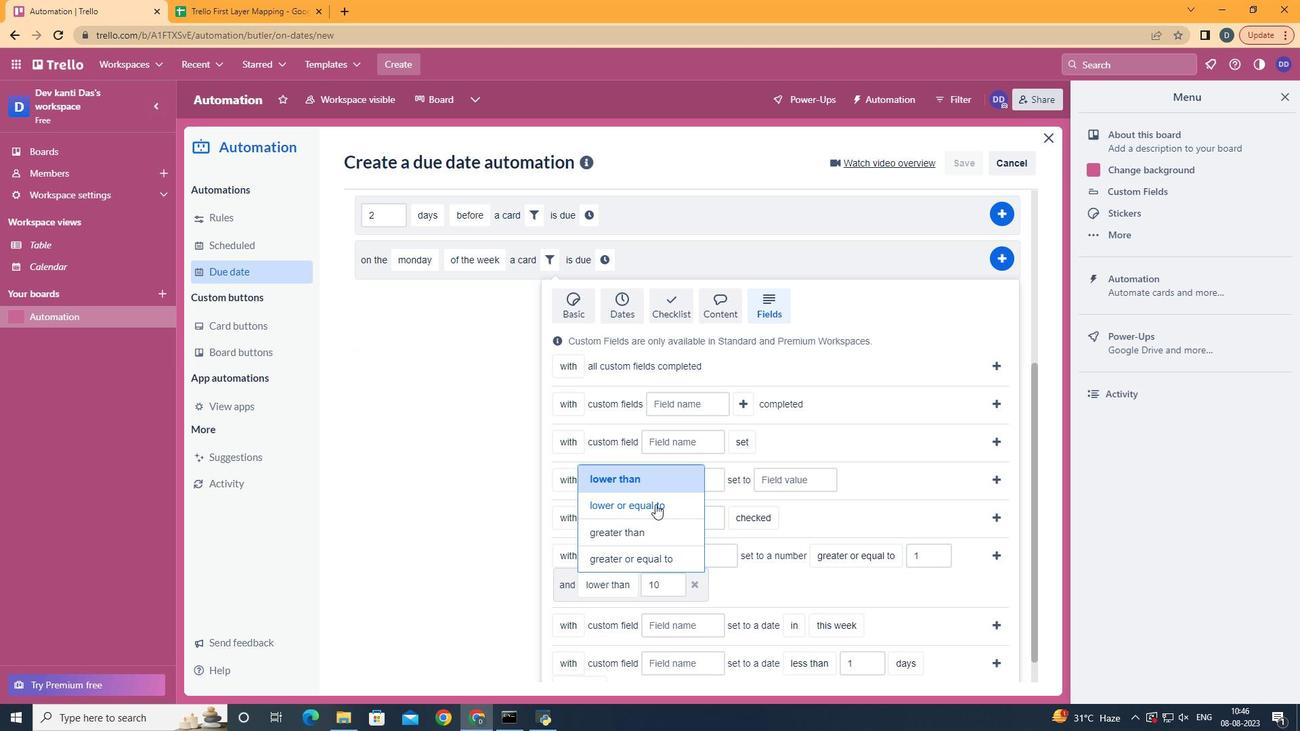 
Action: Mouse pressed left at (656, 505)
Screenshot: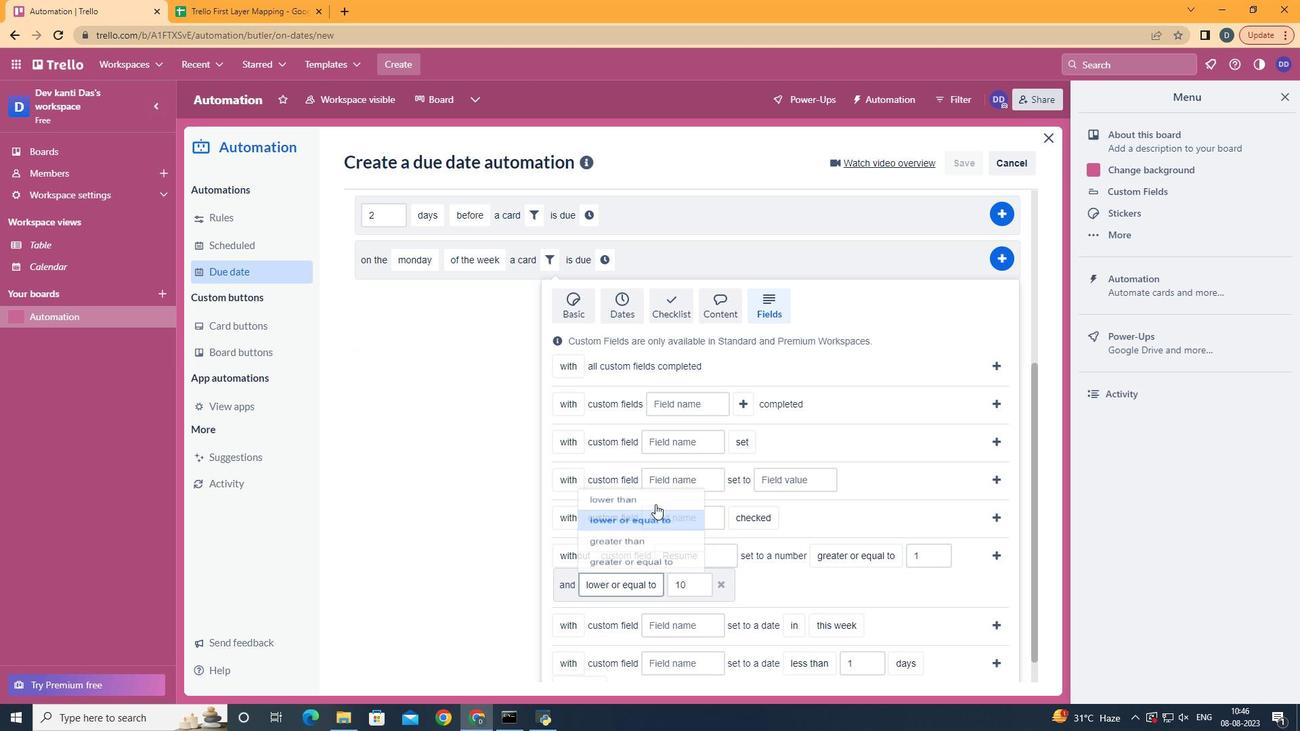 
Action: Mouse moved to (999, 562)
Screenshot: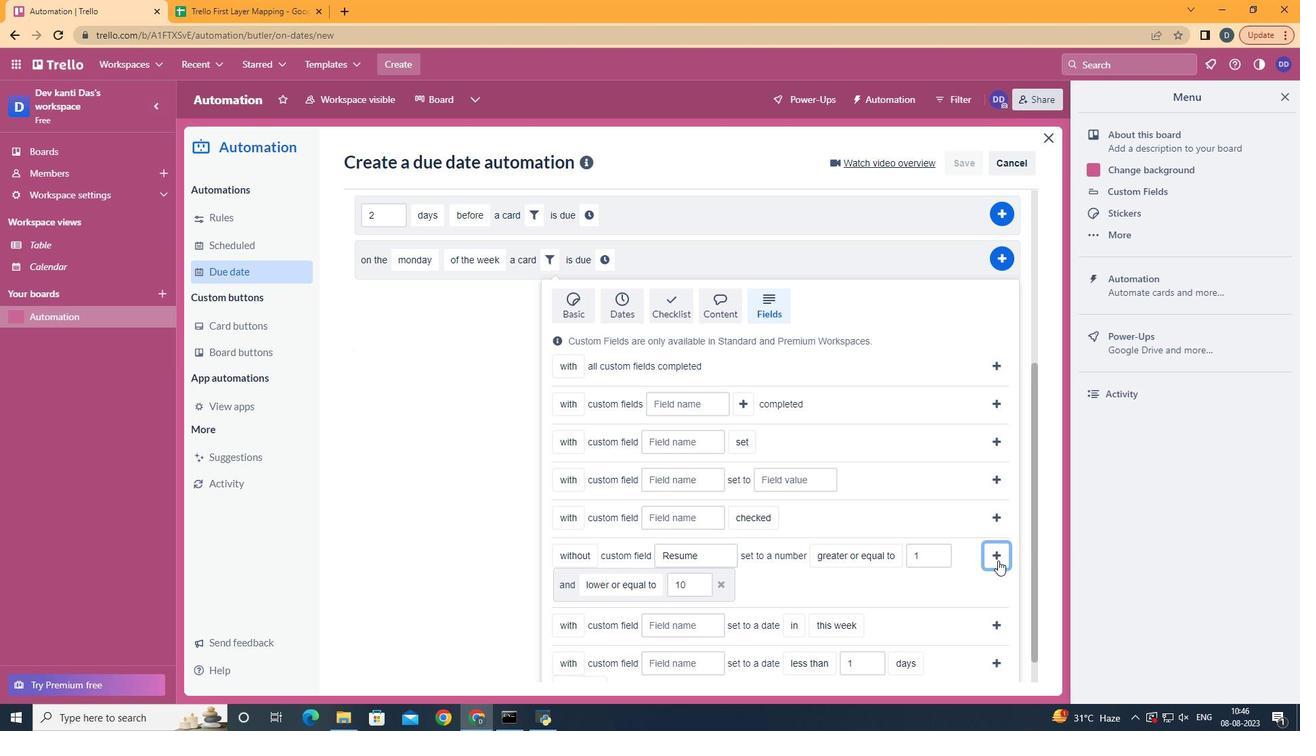 
Action: Mouse pressed left at (999, 562)
Screenshot: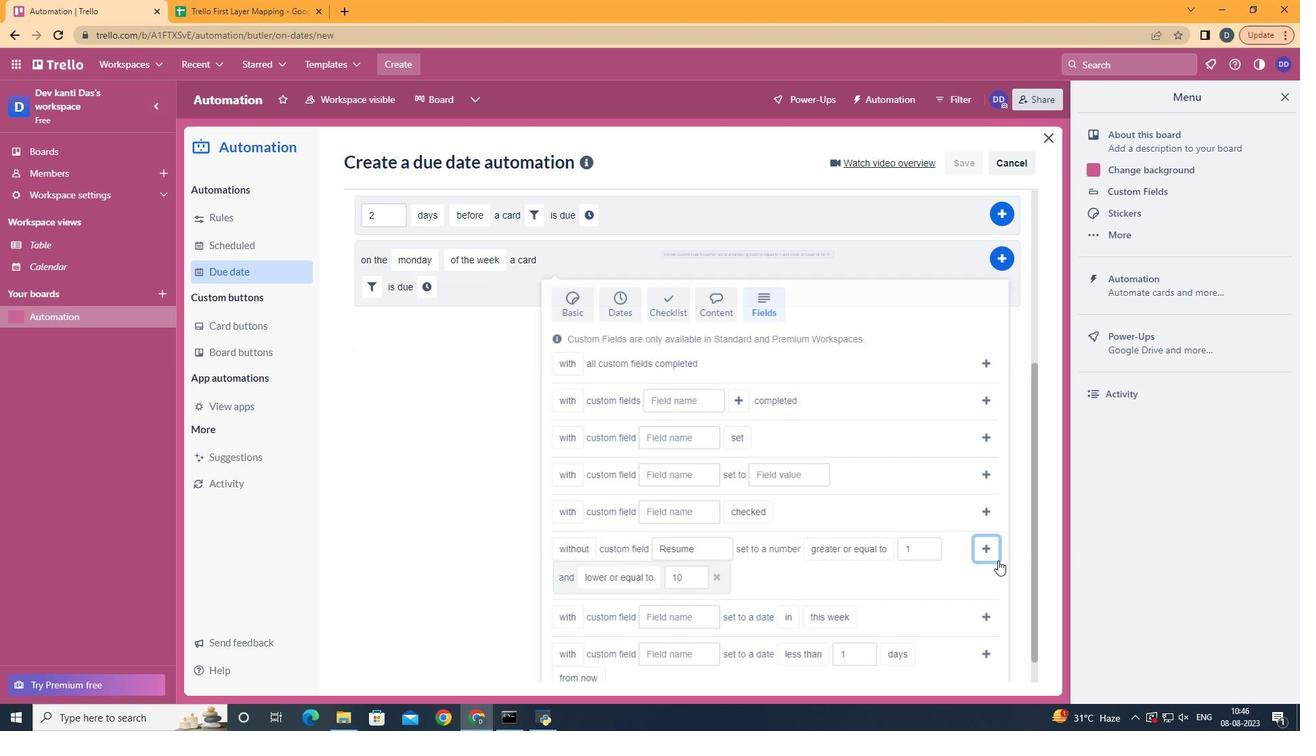 
Action: Mouse moved to (407, 576)
Screenshot: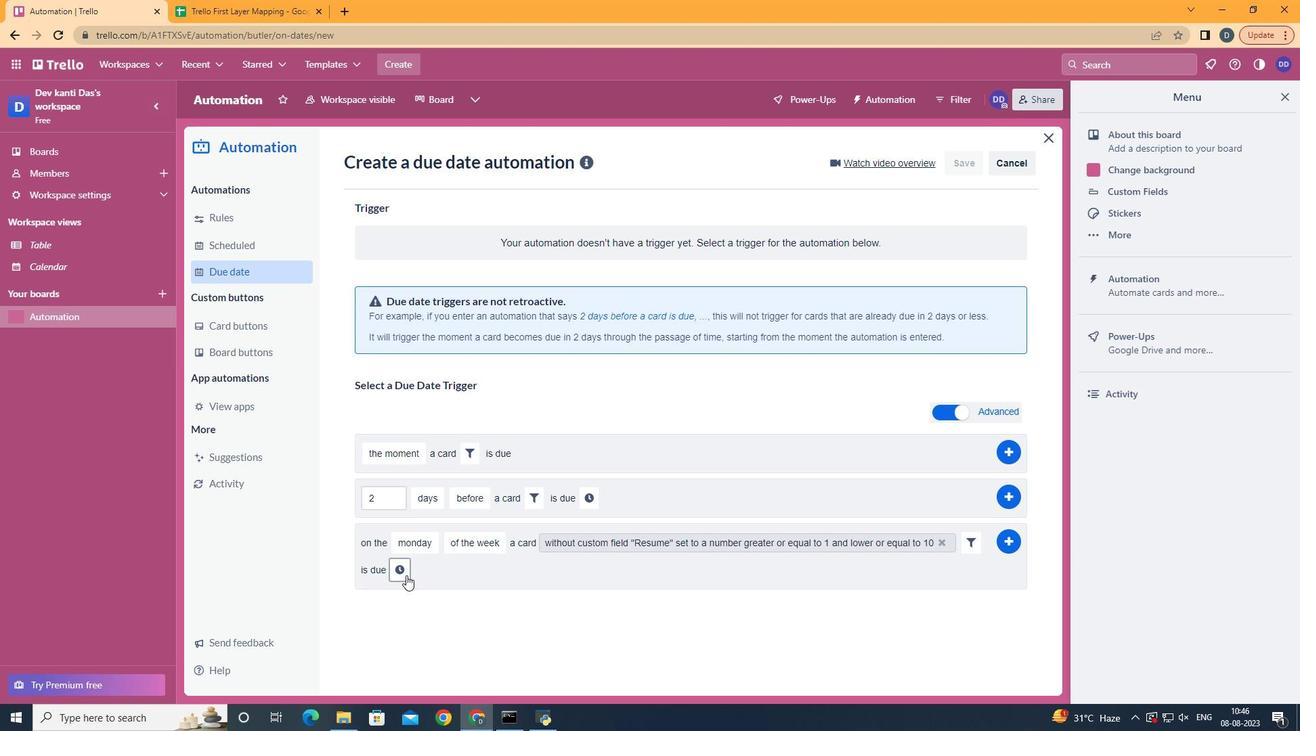 
Action: Mouse pressed left at (407, 576)
Screenshot: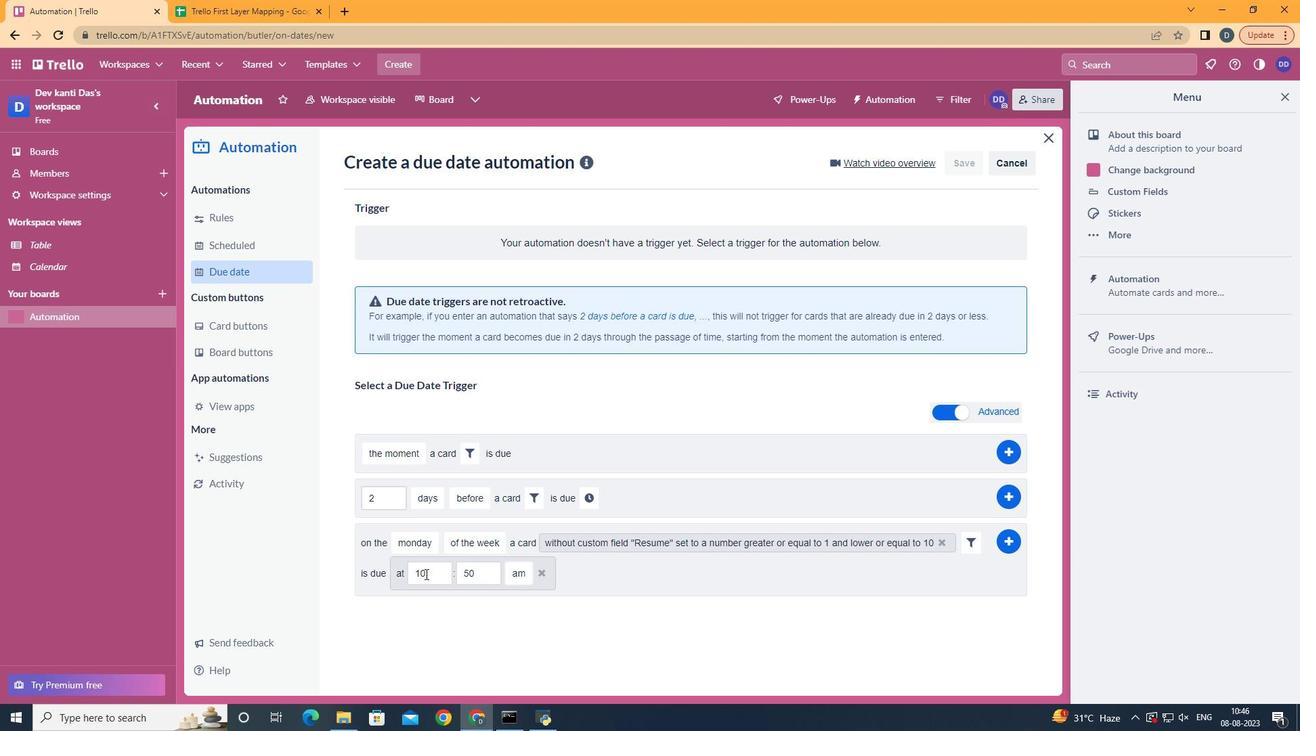 
Action: Mouse moved to (448, 571)
Screenshot: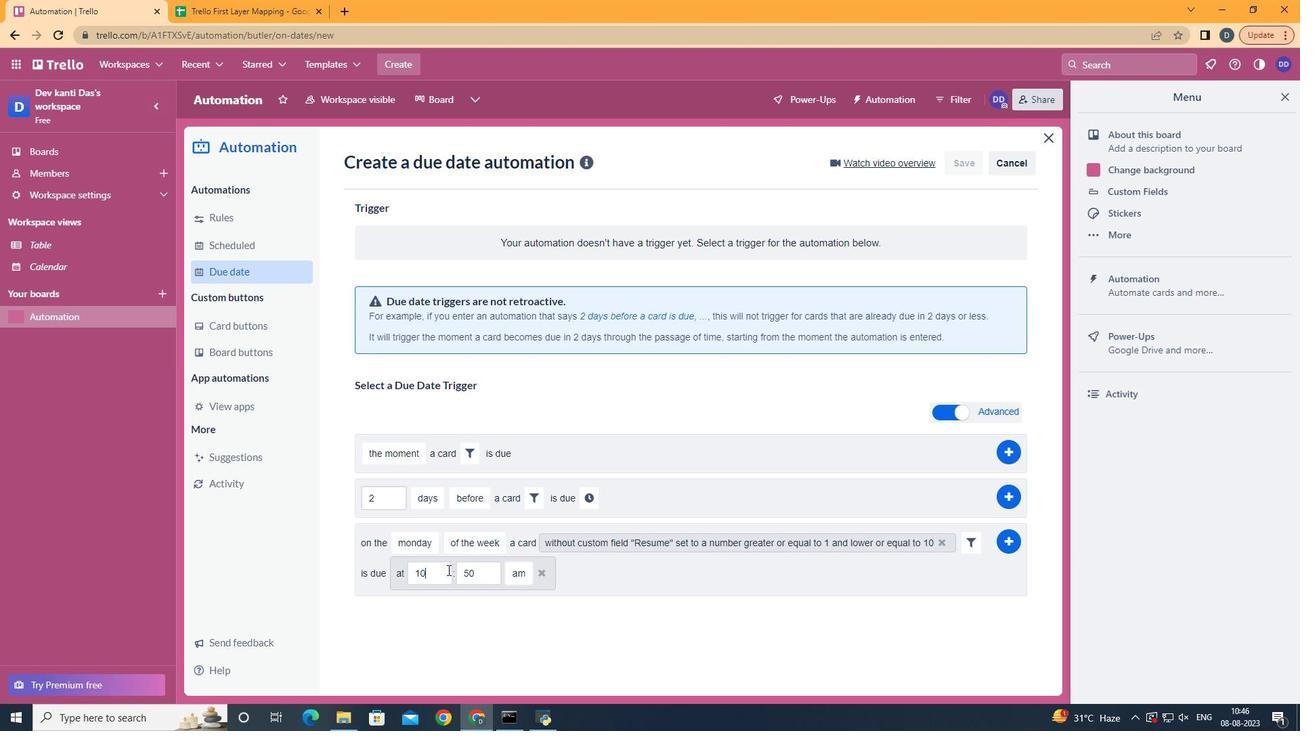 
Action: Mouse pressed left at (448, 571)
Screenshot: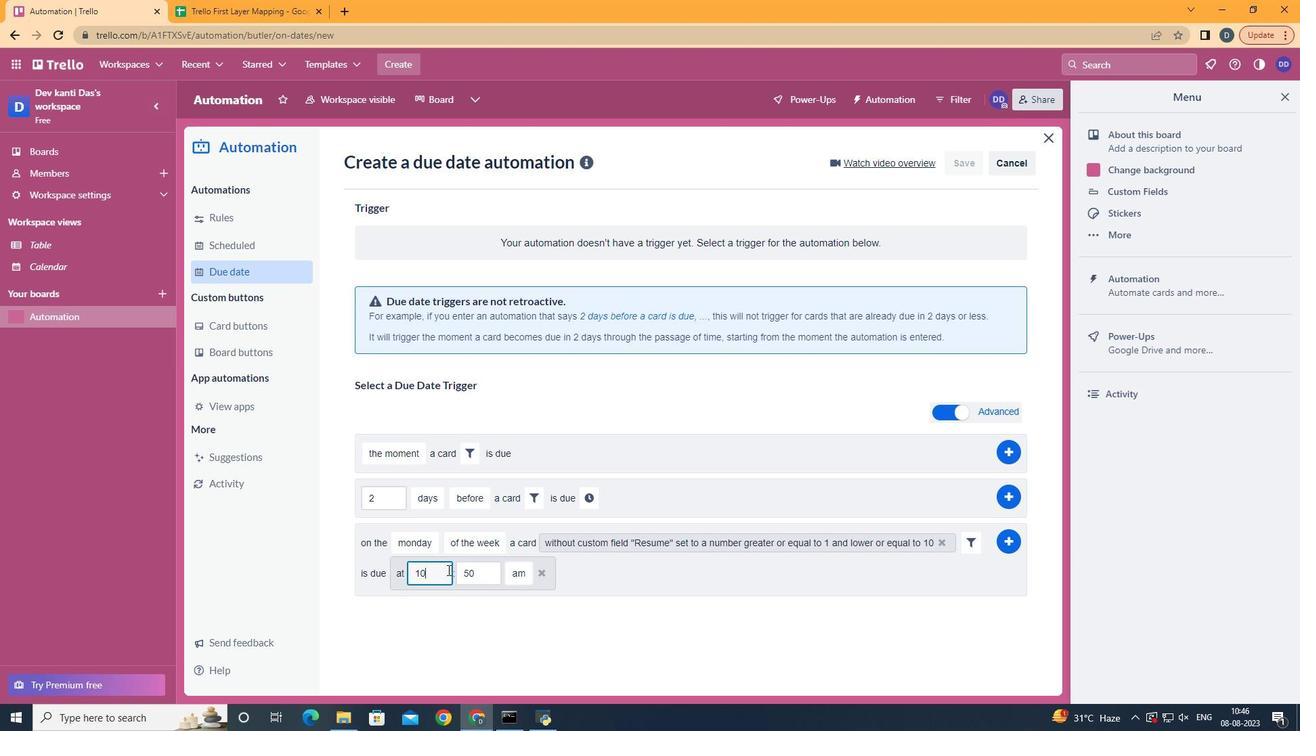 
Action: Key pressed <Key.backspace>1
Screenshot: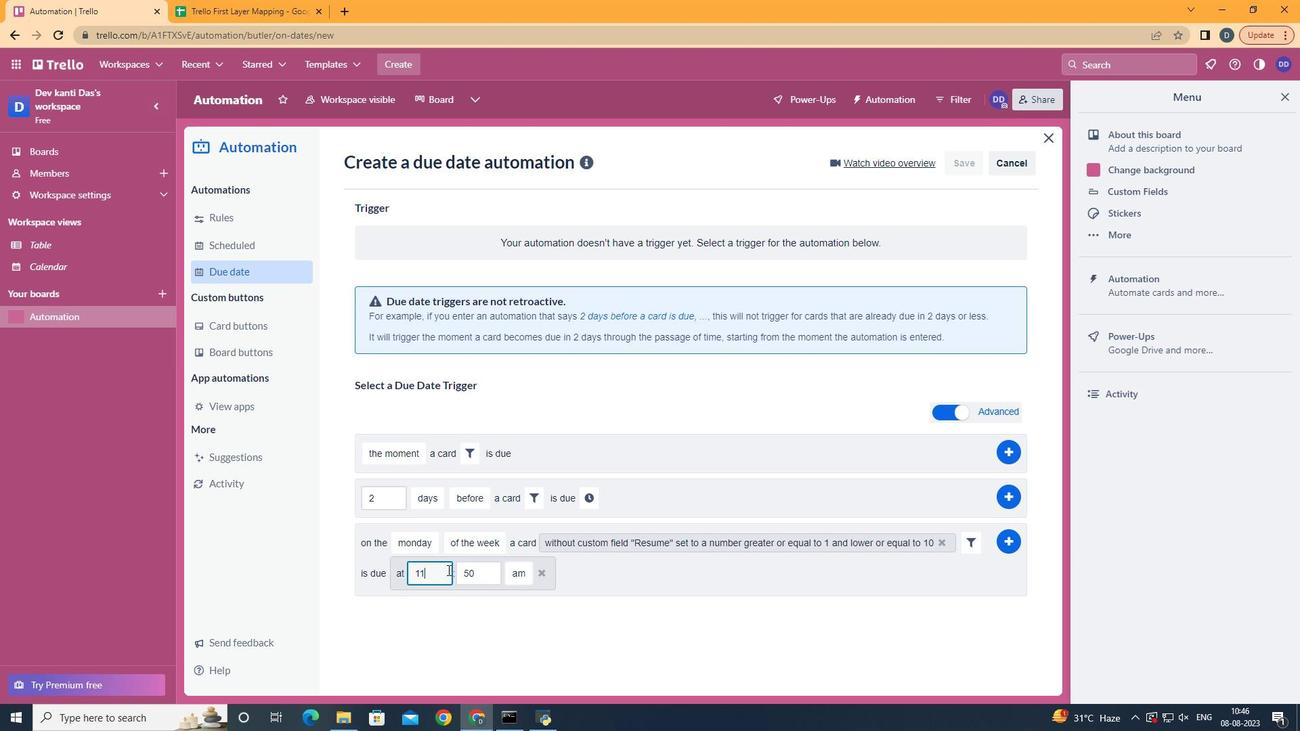 
Action: Mouse moved to (493, 571)
Screenshot: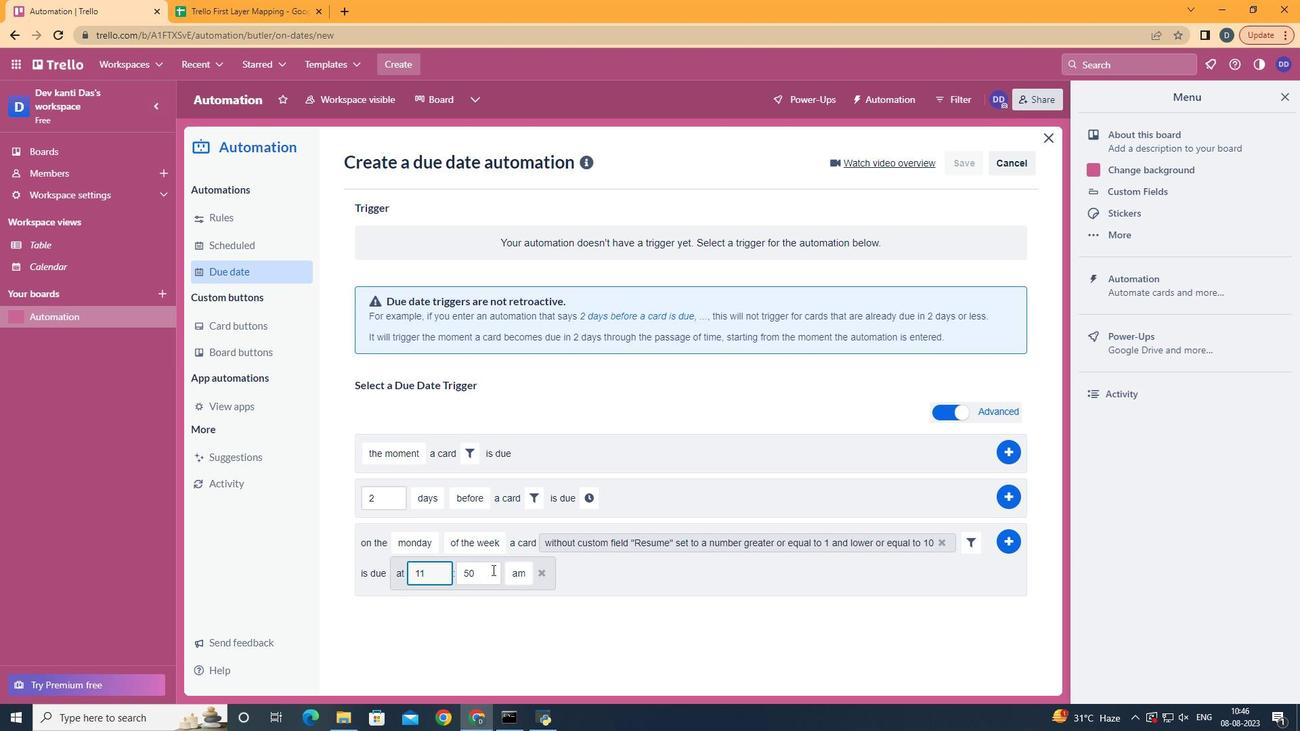 
Action: Mouse pressed left at (493, 571)
Screenshot: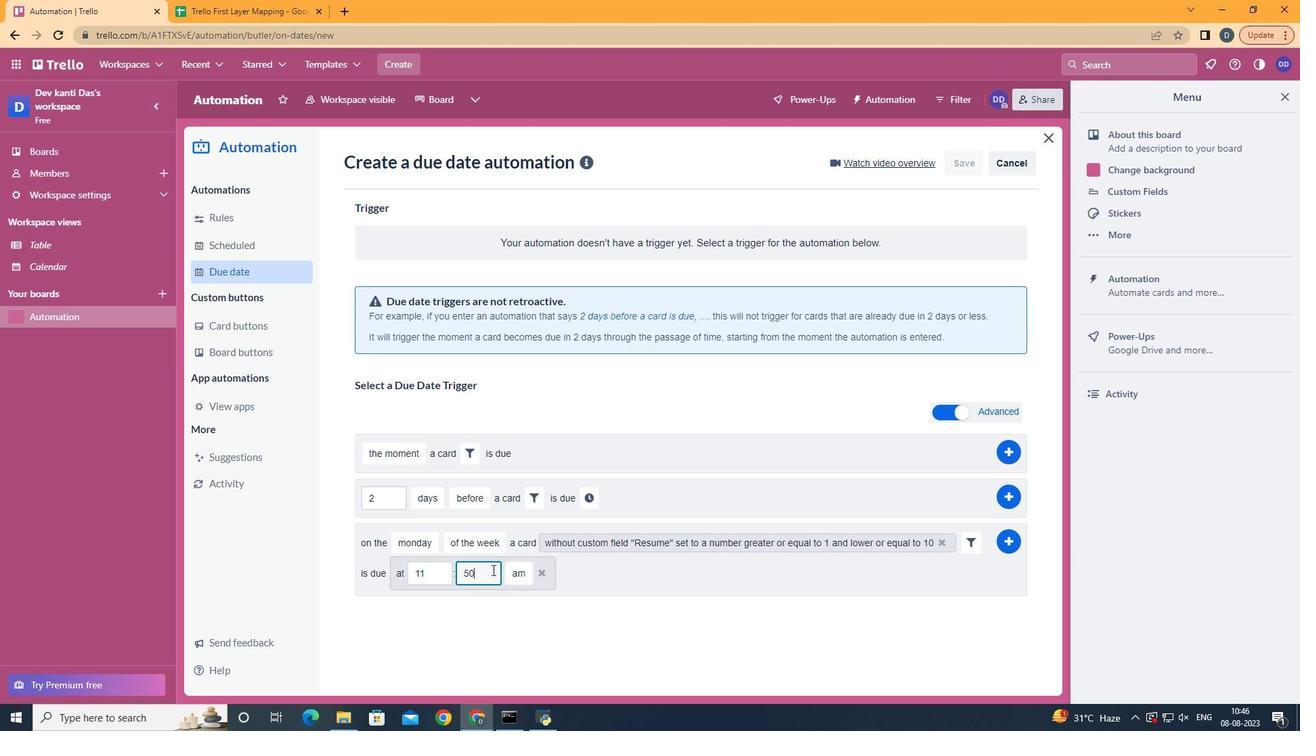 
Action: Key pressed <Key.backspace><Key.backspace>00
Screenshot: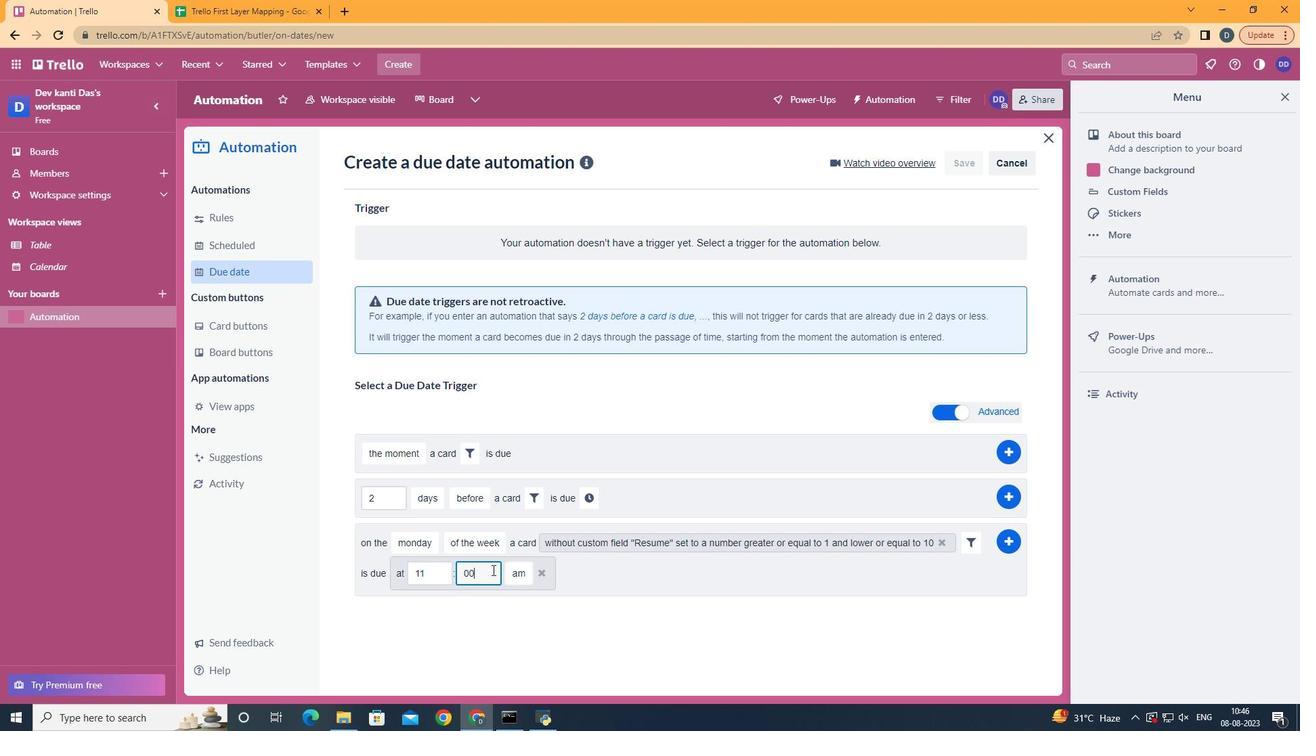 
Action: Mouse moved to (1015, 545)
Screenshot: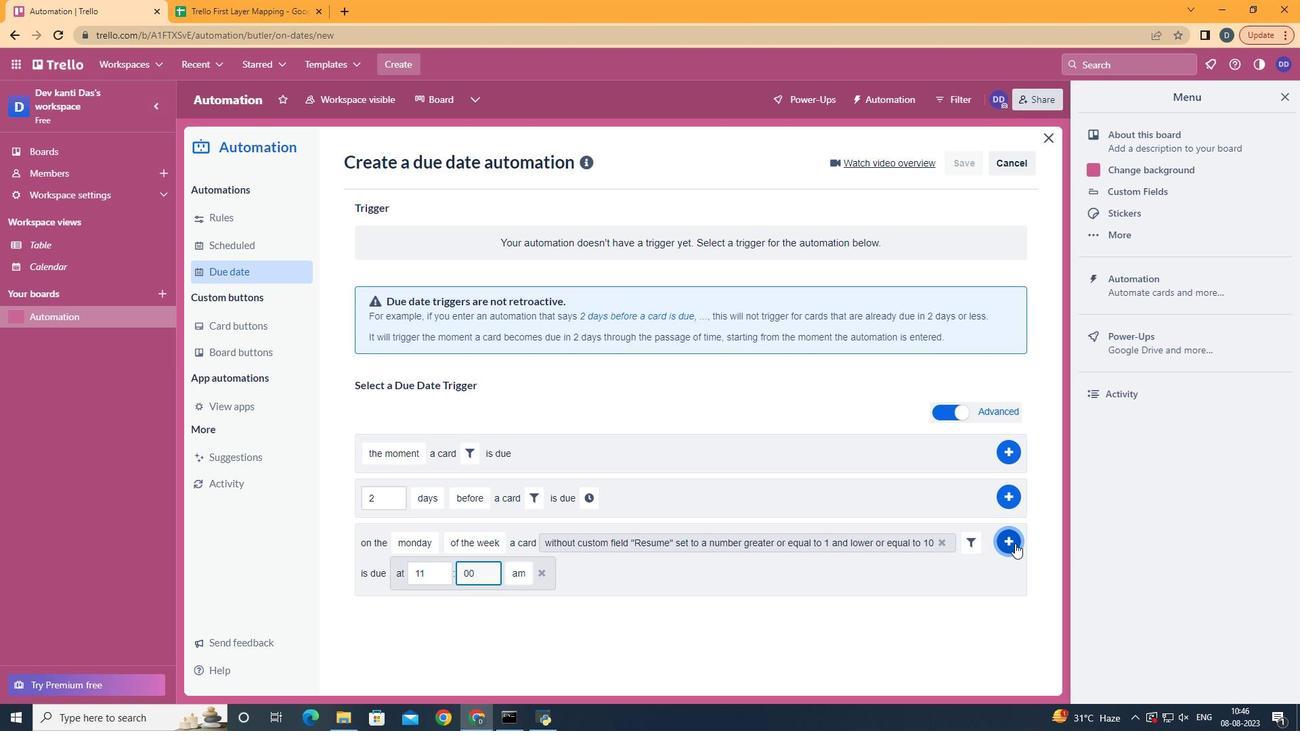 
Action: Mouse pressed left at (1015, 545)
Screenshot: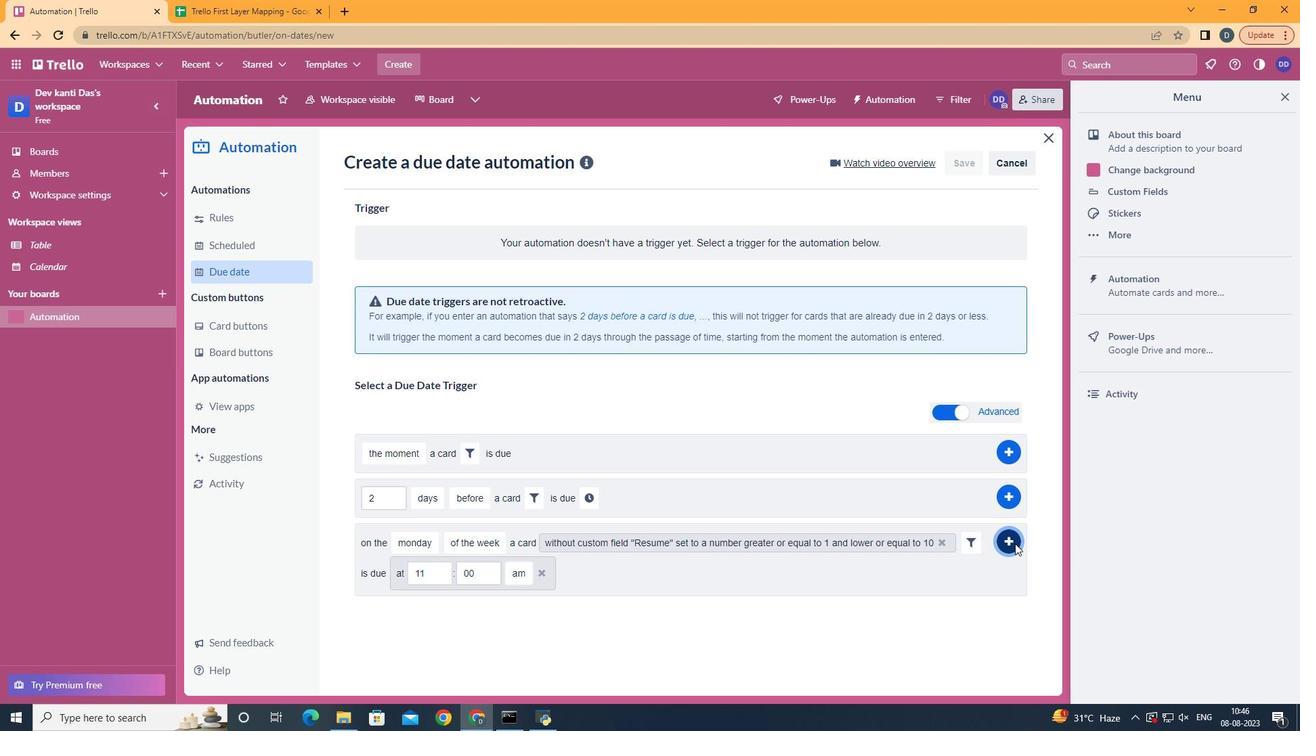 
Action: Mouse moved to (778, 247)
Screenshot: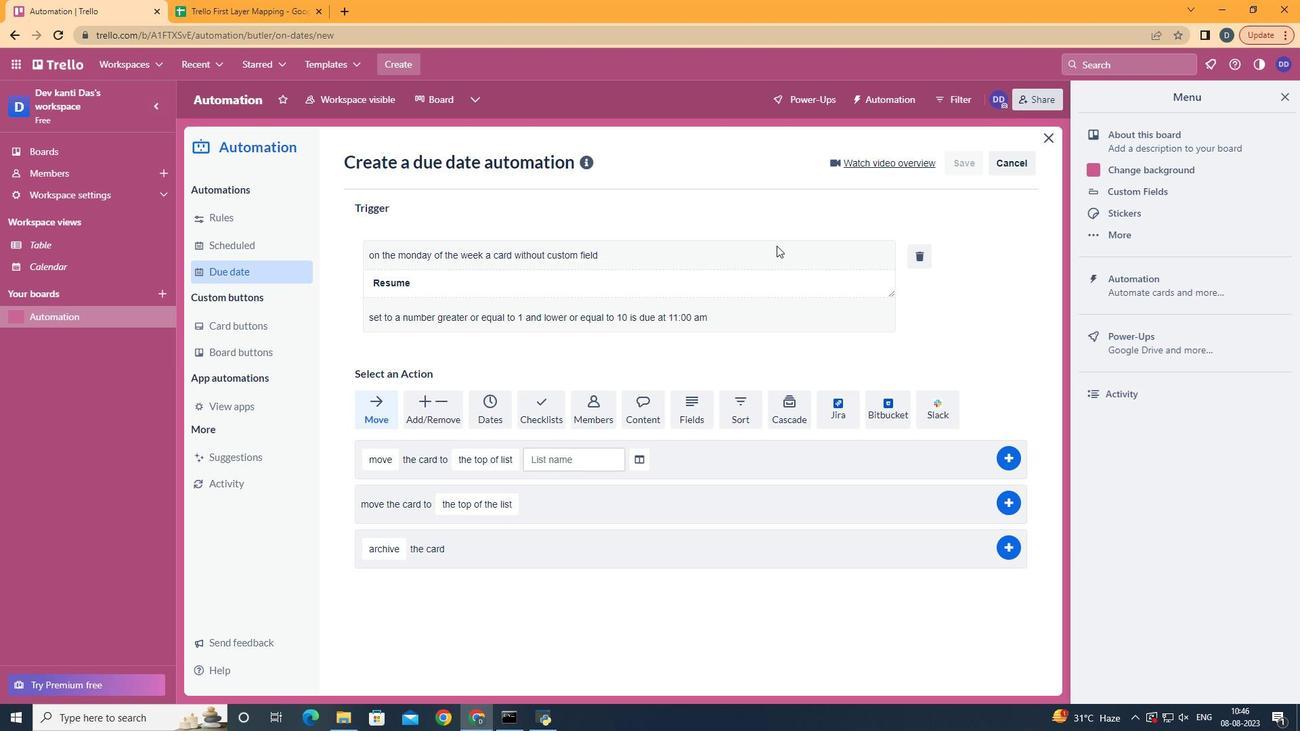 
